 Task: Add a signature Markus Robinson containing With gratitude and sincere wishes, Markus Robinson to email address softage.3@softage.net and add a label Trademark licenses
Action: Mouse moved to (98, 138)
Screenshot: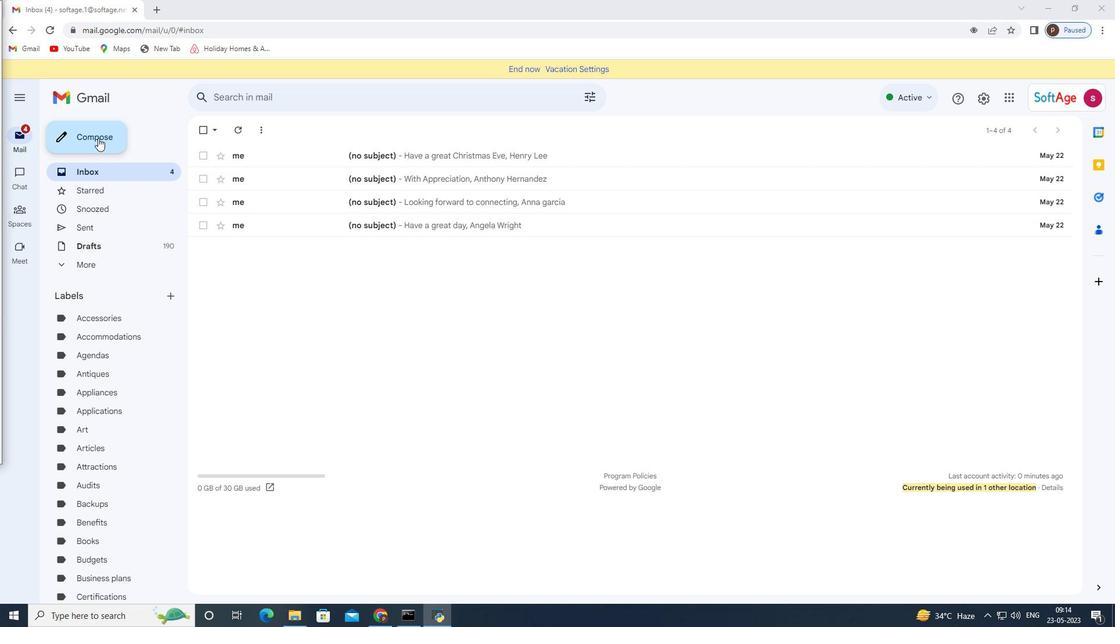 
Action: Mouse pressed left at (98, 138)
Screenshot: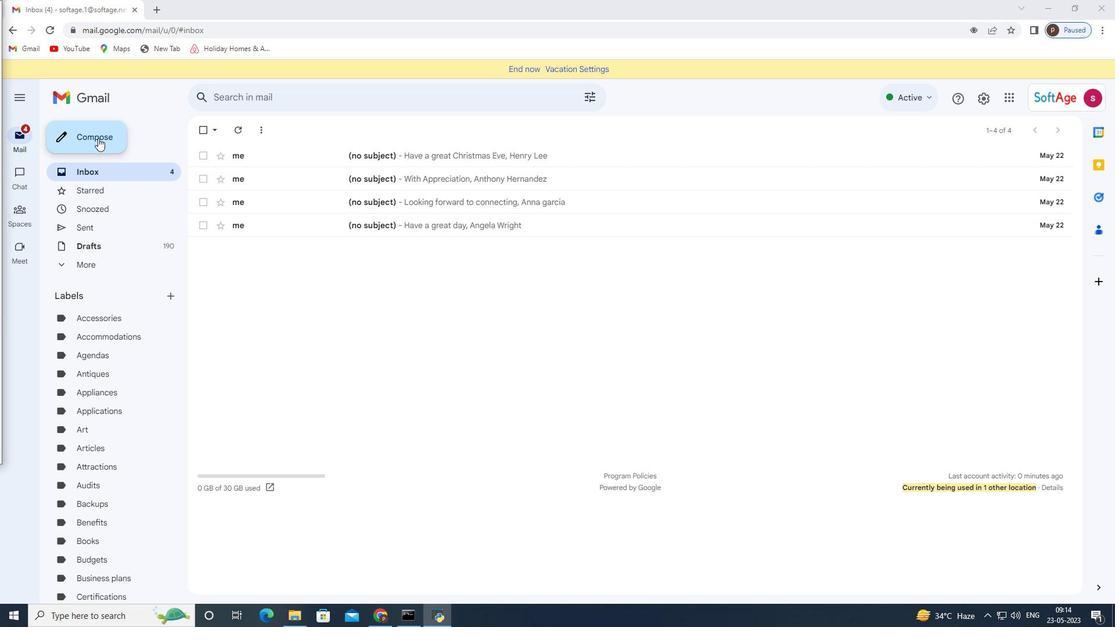 
Action: Mouse moved to (932, 584)
Screenshot: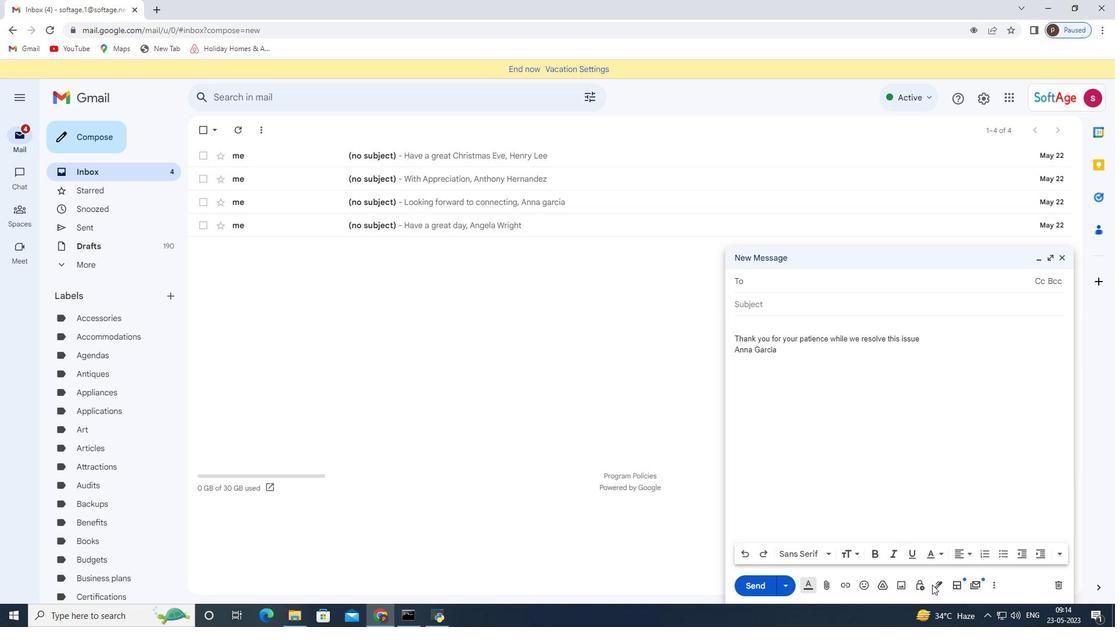 
Action: Mouse pressed left at (932, 584)
Screenshot: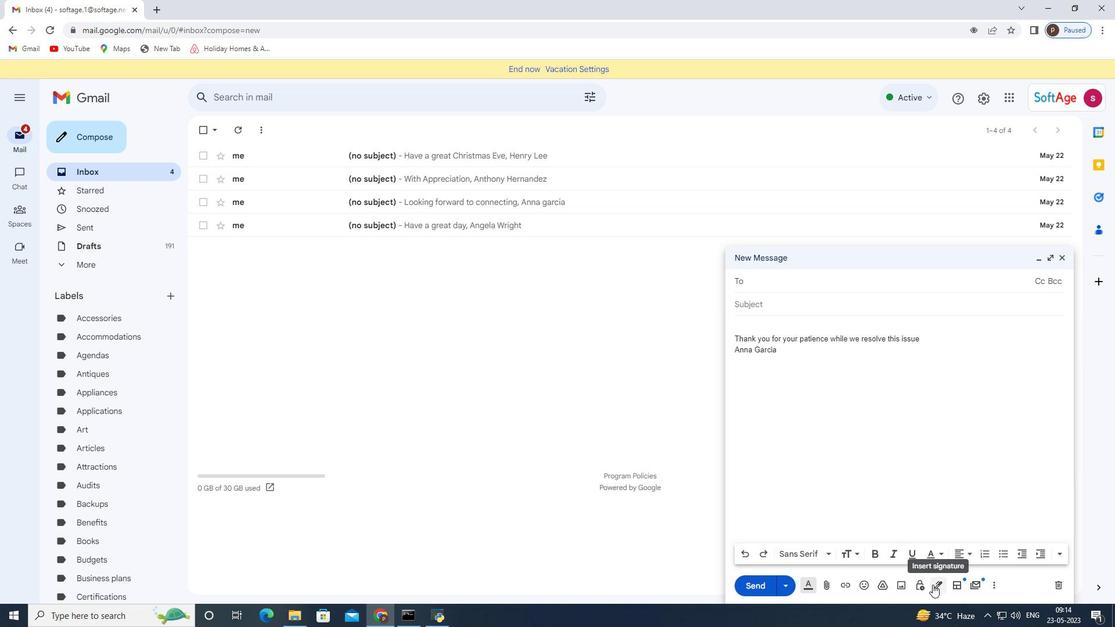 
Action: Mouse moved to (991, 529)
Screenshot: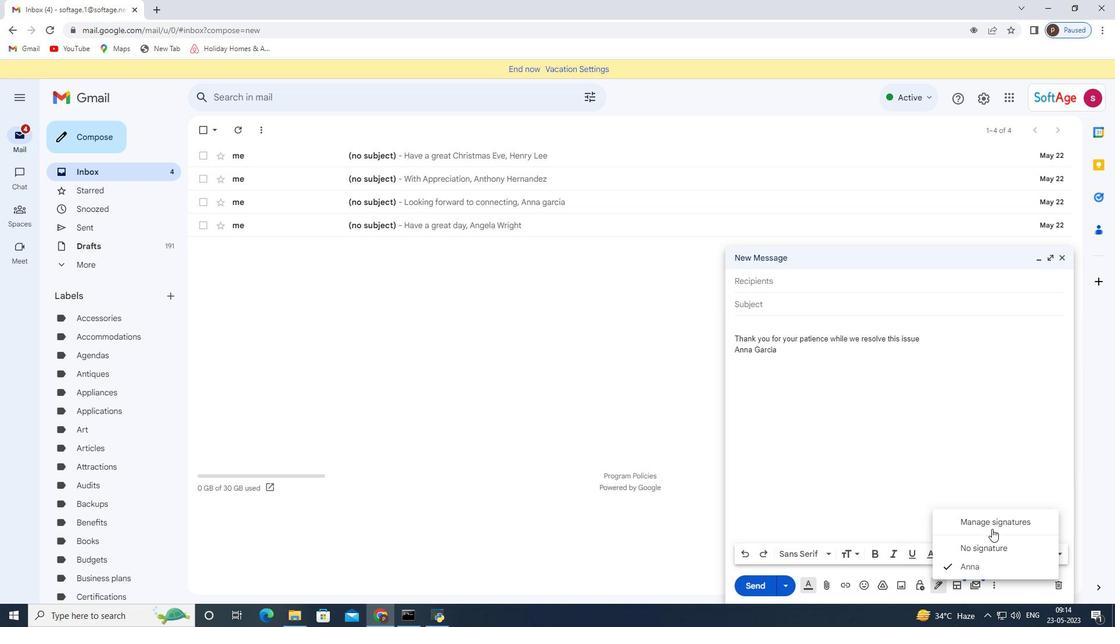 
Action: Mouse pressed left at (991, 529)
Screenshot: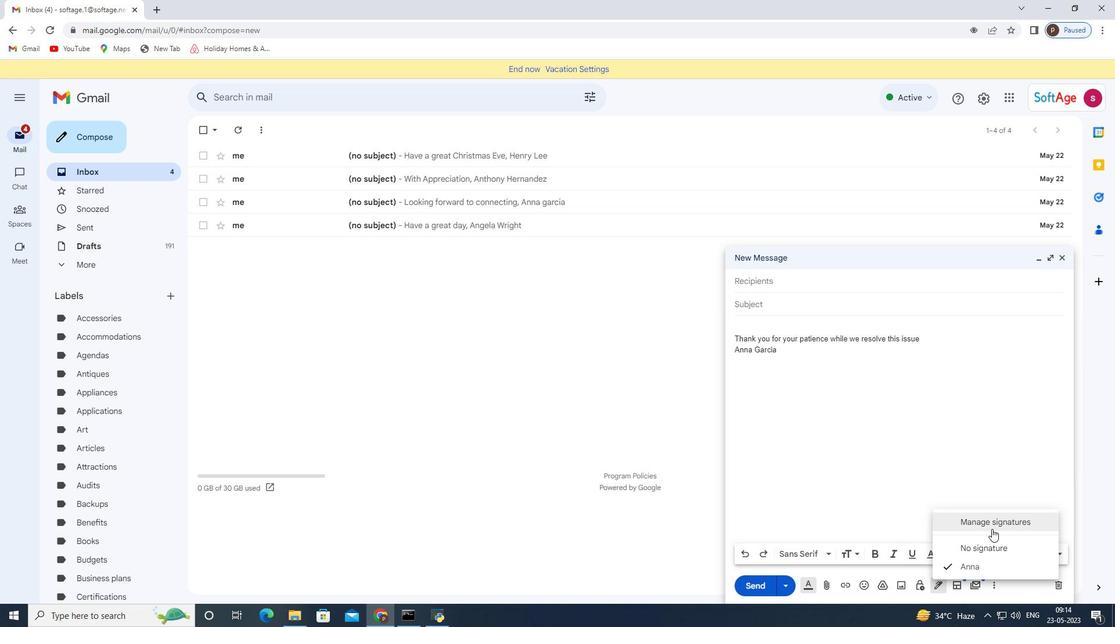 
Action: Mouse moved to (466, 519)
Screenshot: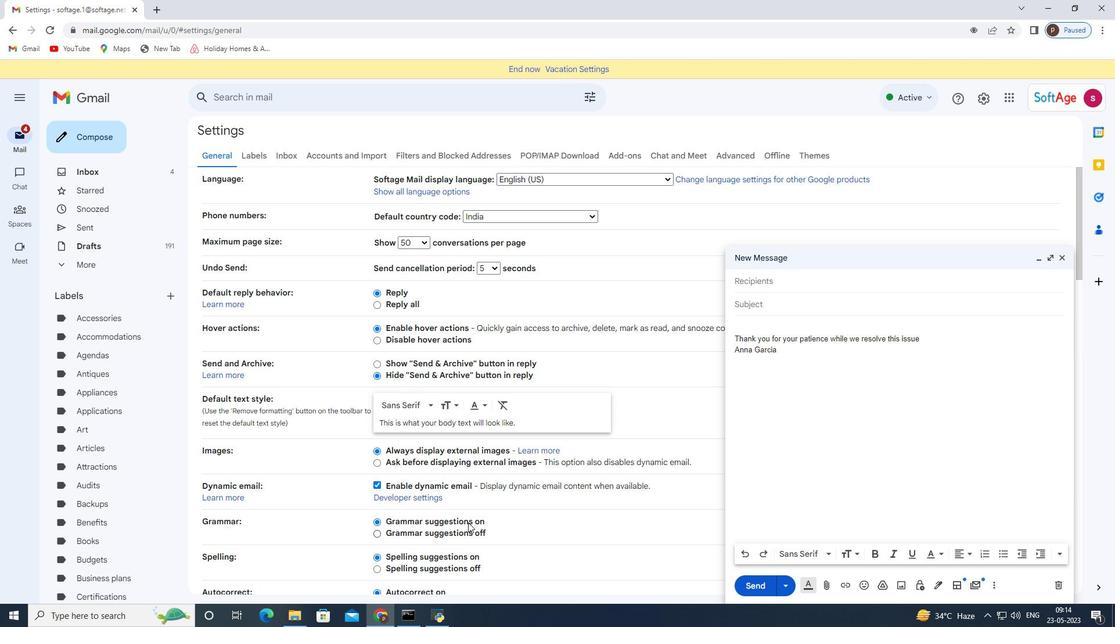 
Action: Mouse scrolled (466, 518) with delta (0, 0)
Screenshot: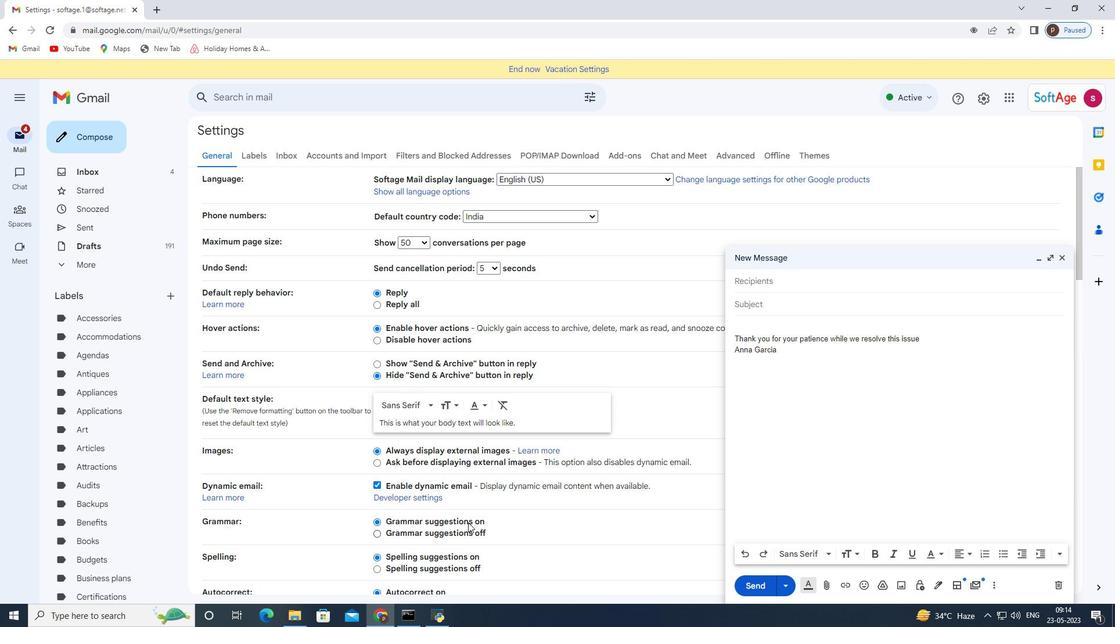 
Action: Mouse moved to (458, 511)
Screenshot: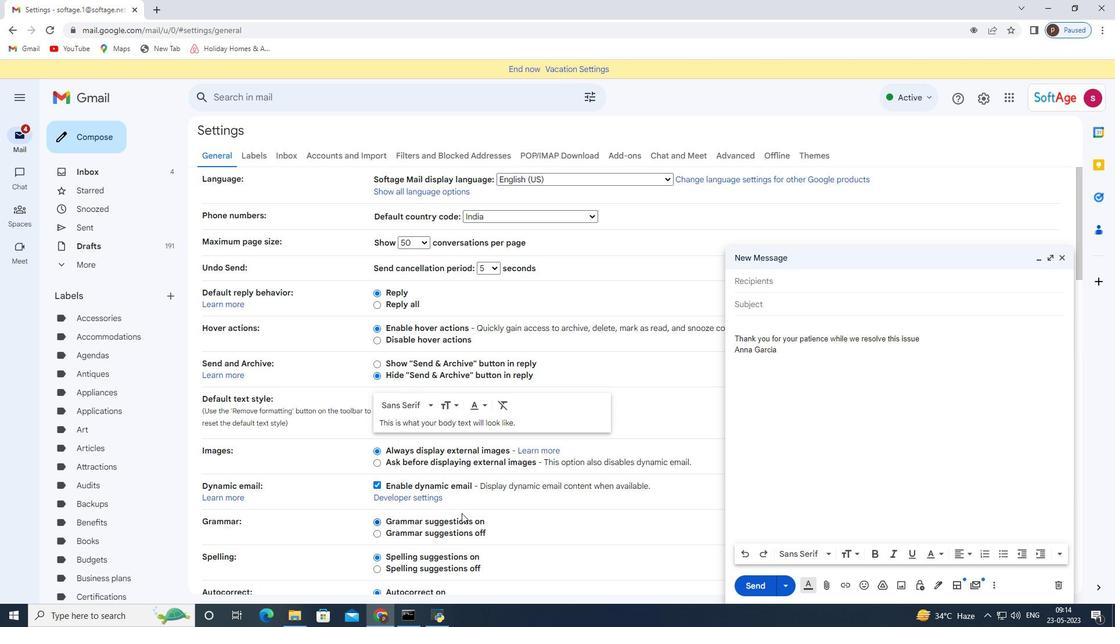 
Action: Mouse scrolled (458, 511) with delta (0, 0)
Screenshot: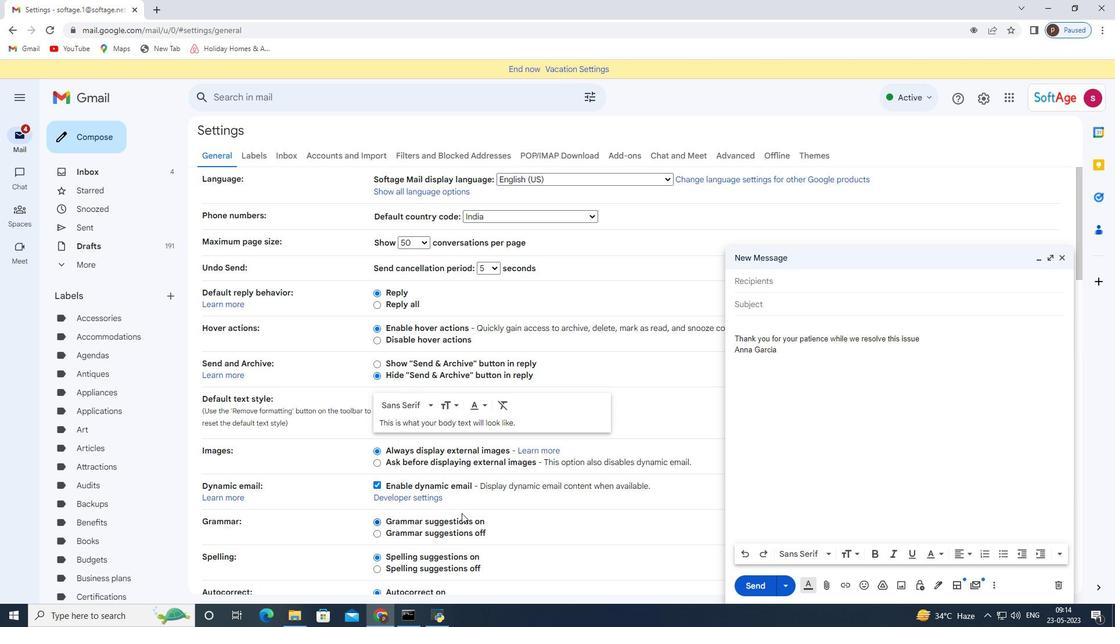 
Action: Mouse moved to (455, 509)
Screenshot: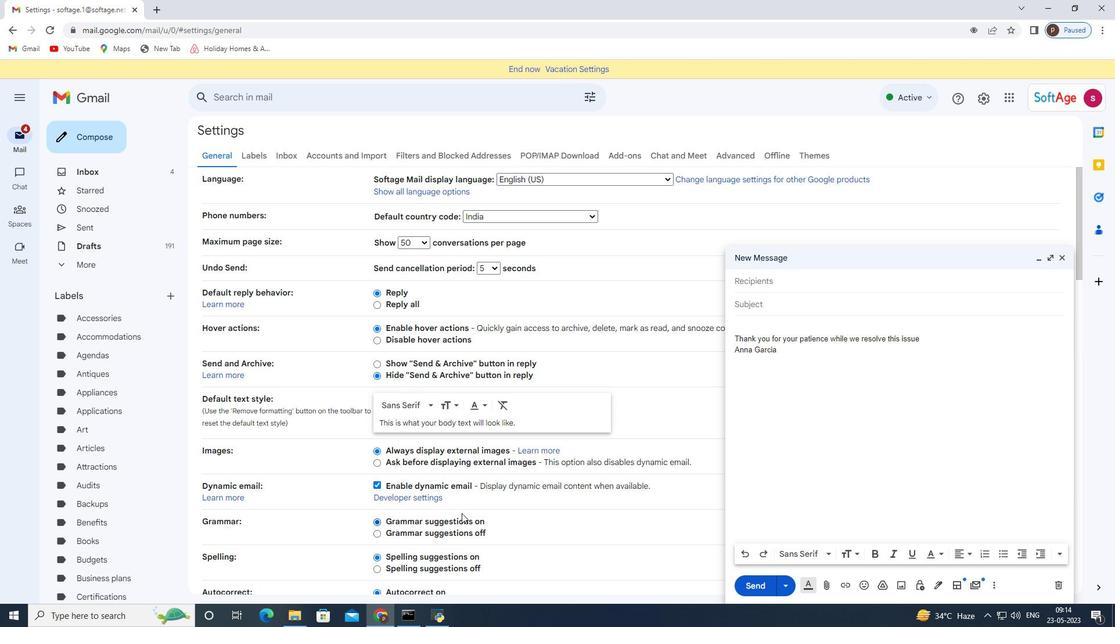 
Action: Mouse scrolled (455, 508) with delta (0, 0)
Screenshot: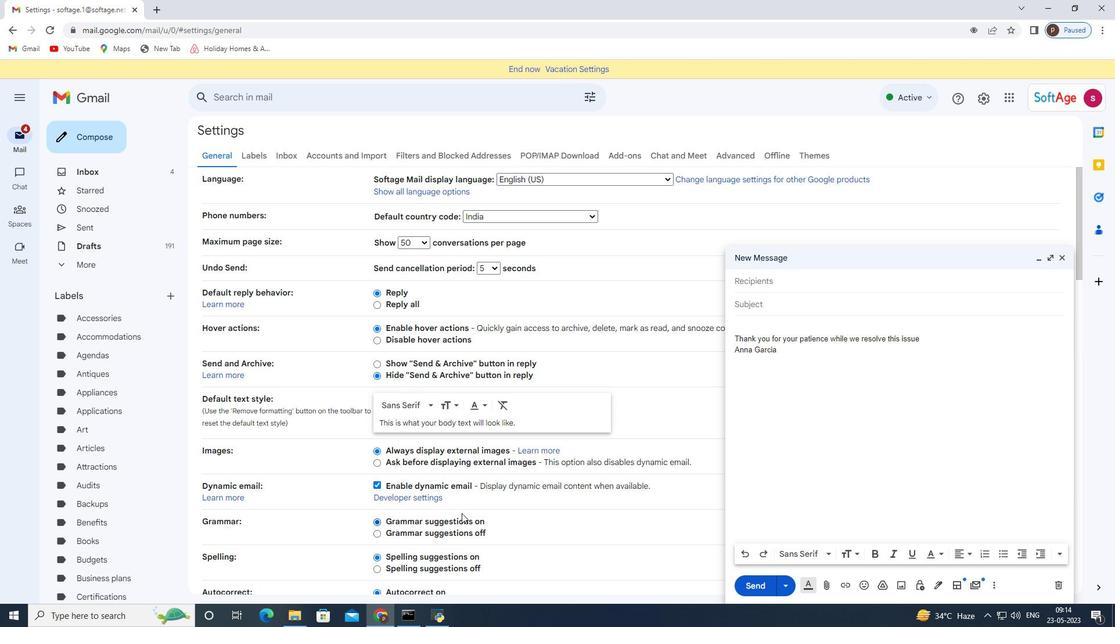 
Action: Mouse moved to (454, 509)
Screenshot: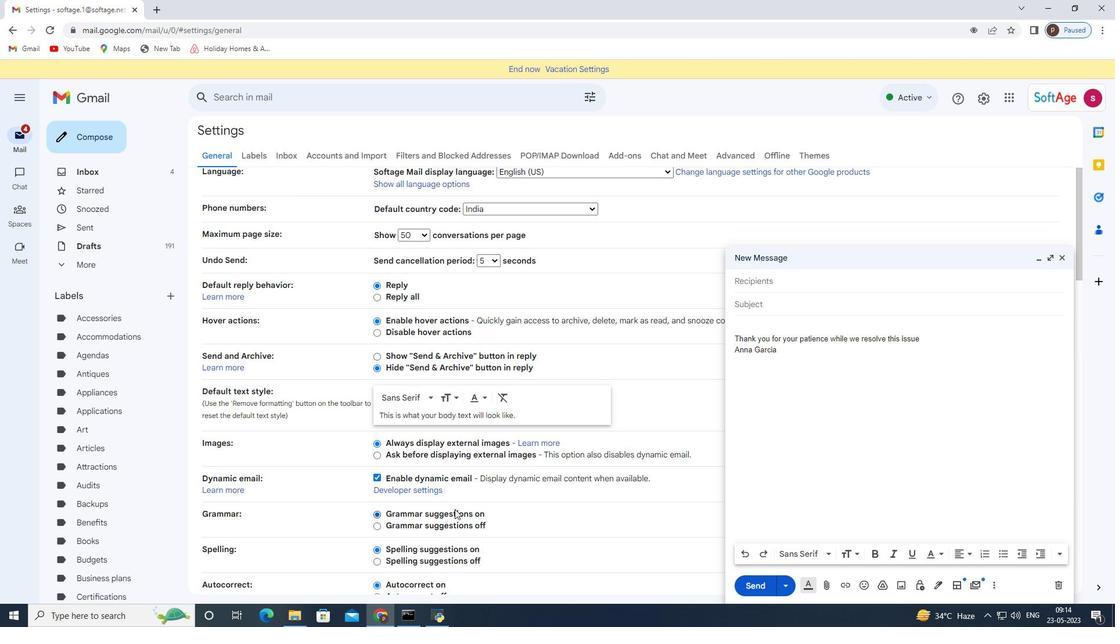 
Action: Mouse scrolled (454, 508) with delta (0, 0)
Screenshot: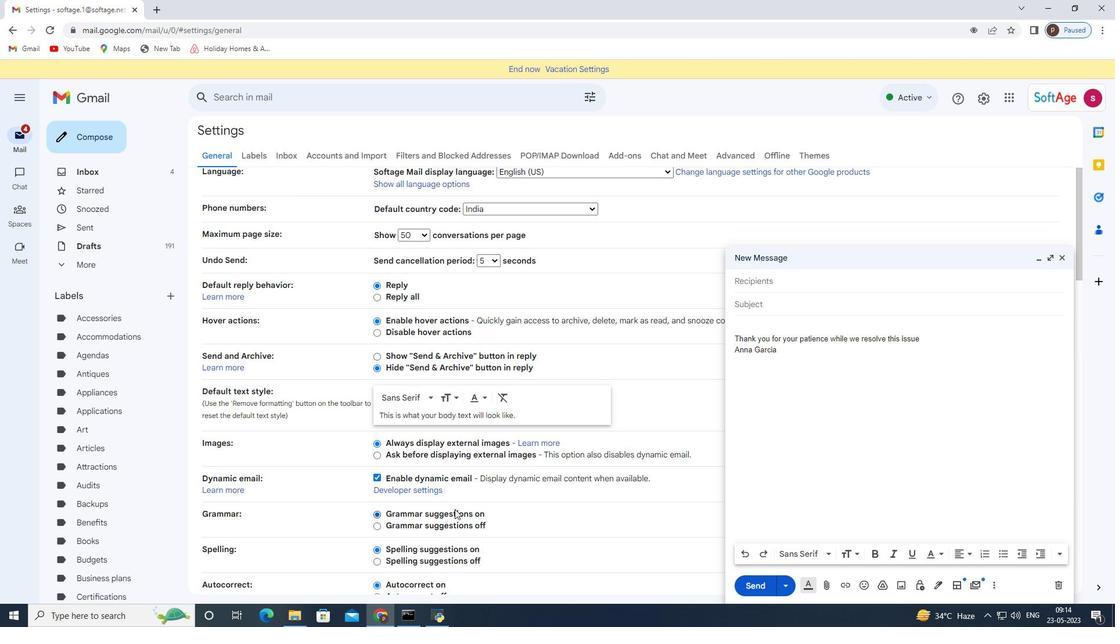 
Action: Mouse scrolled (454, 508) with delta (0, 0)
Screenshot: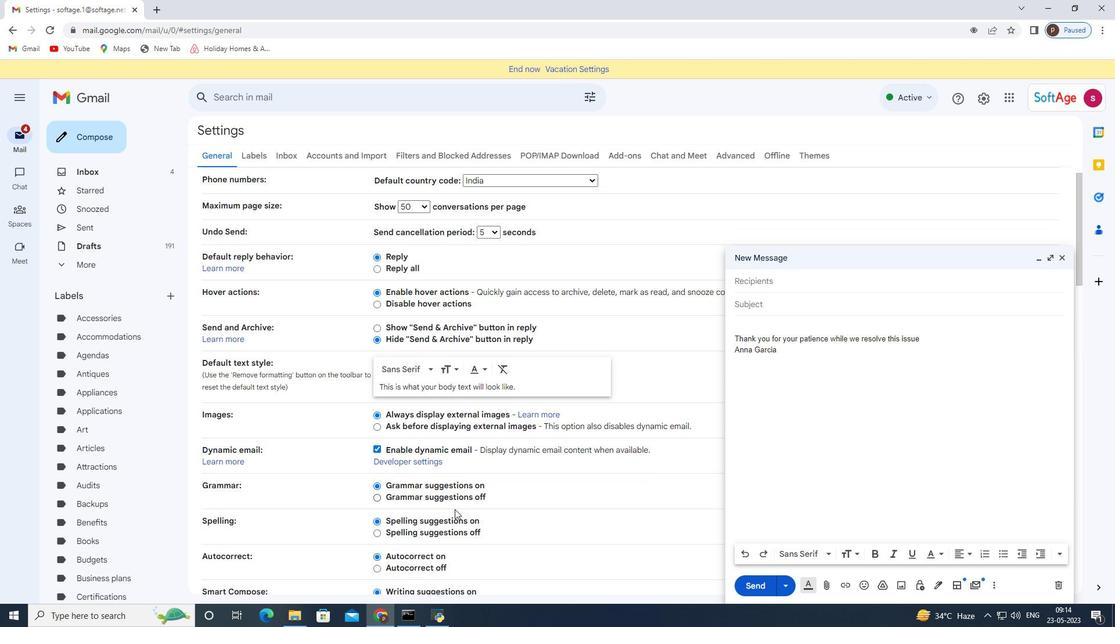 
Action: Mouse scrolled (454, 508) with delta (0, 0)
Screenshot: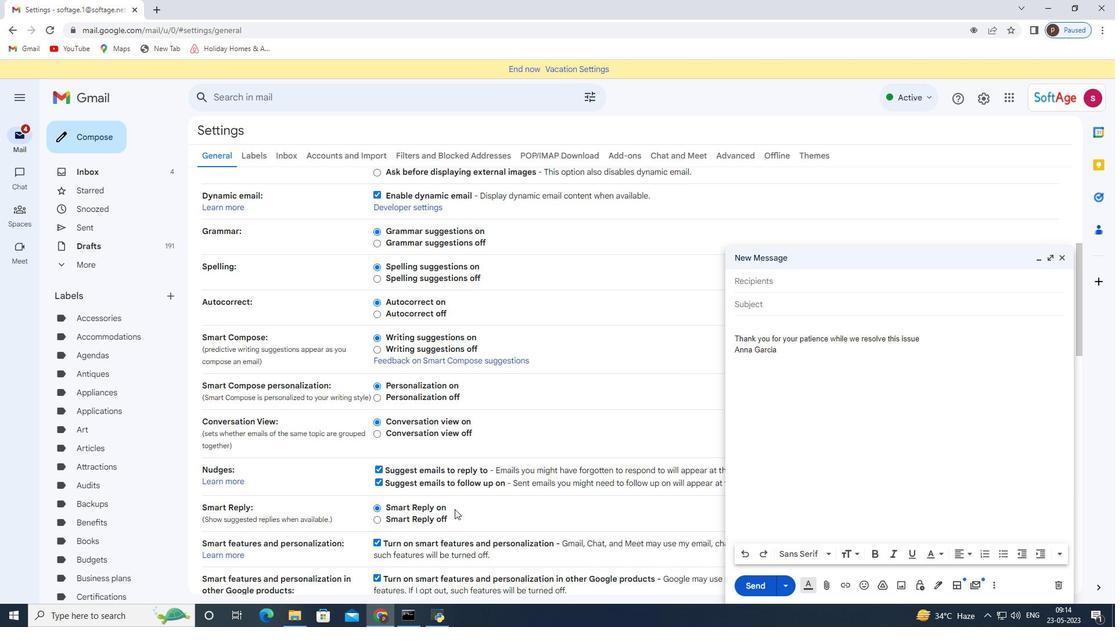 
Action: Mouse scrolled (454, 508) with delta (0, 0)
Screenshot: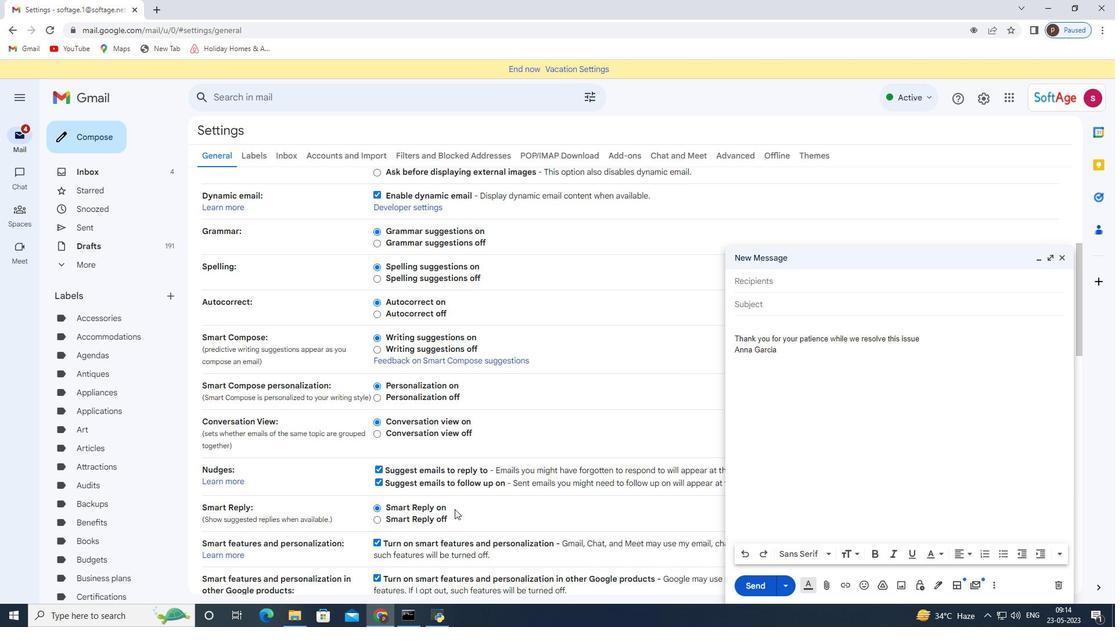 
Action: Mouse scrolled (454, 508) with delta (0, 0)
Screenshot: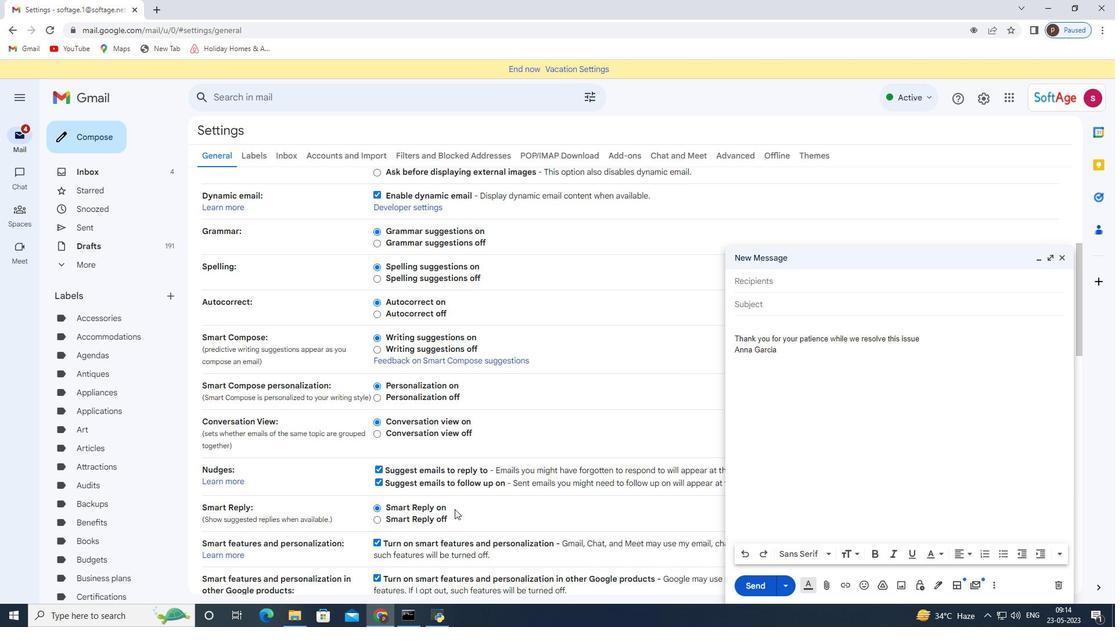
Action: Mouse scrolled (454, 508) with delta (0, 0)
Screenshot: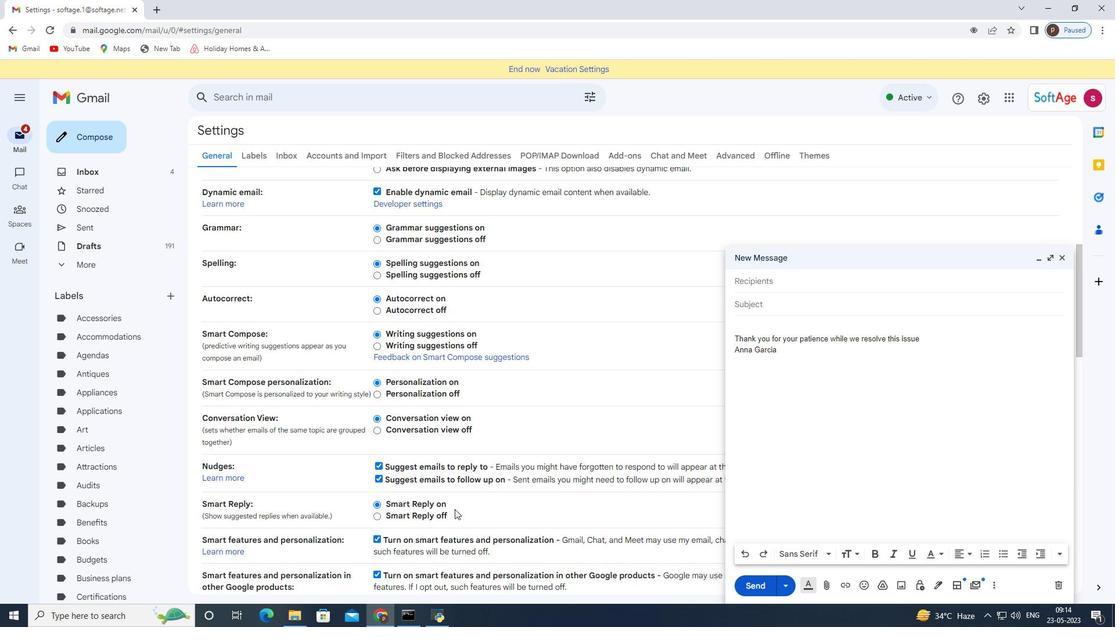 
Action: Mouse scrolled (454, 508) with delta (0, 0)
Screenshot: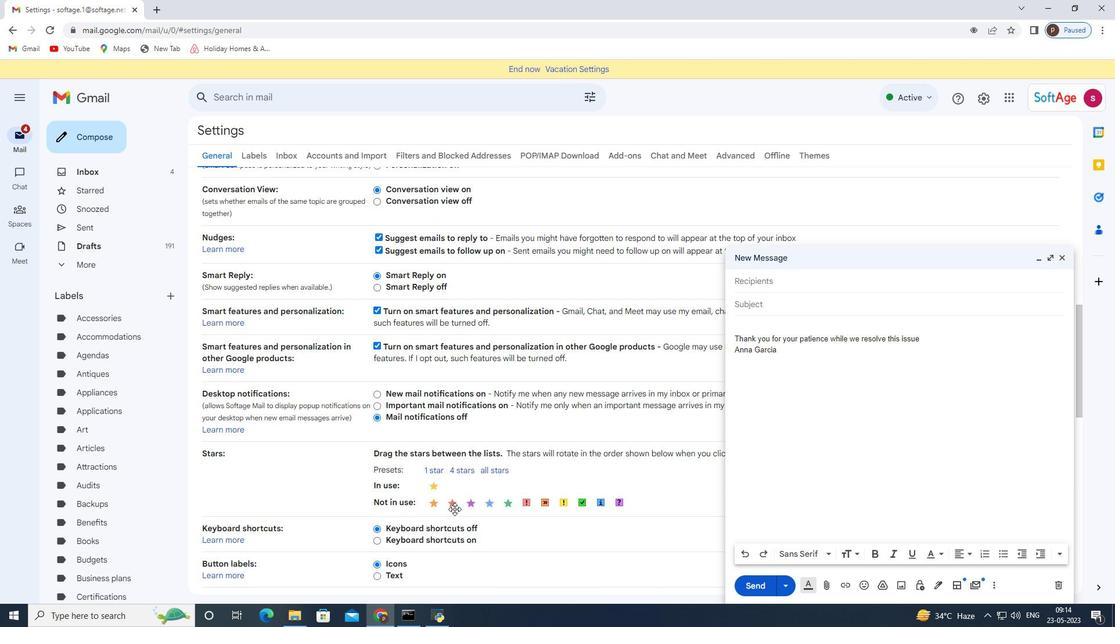 
Action: Mouse scrolled (454, 508) with delta (0, 0)
Screenshot: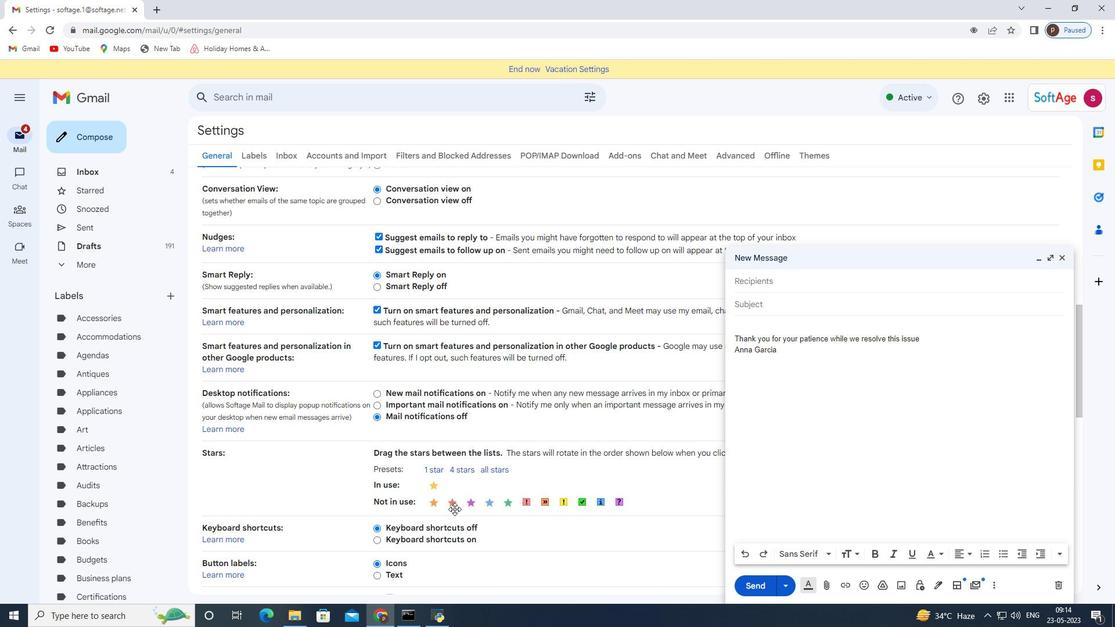 
Action: Mouse moved to (454, 503)
Screenshot: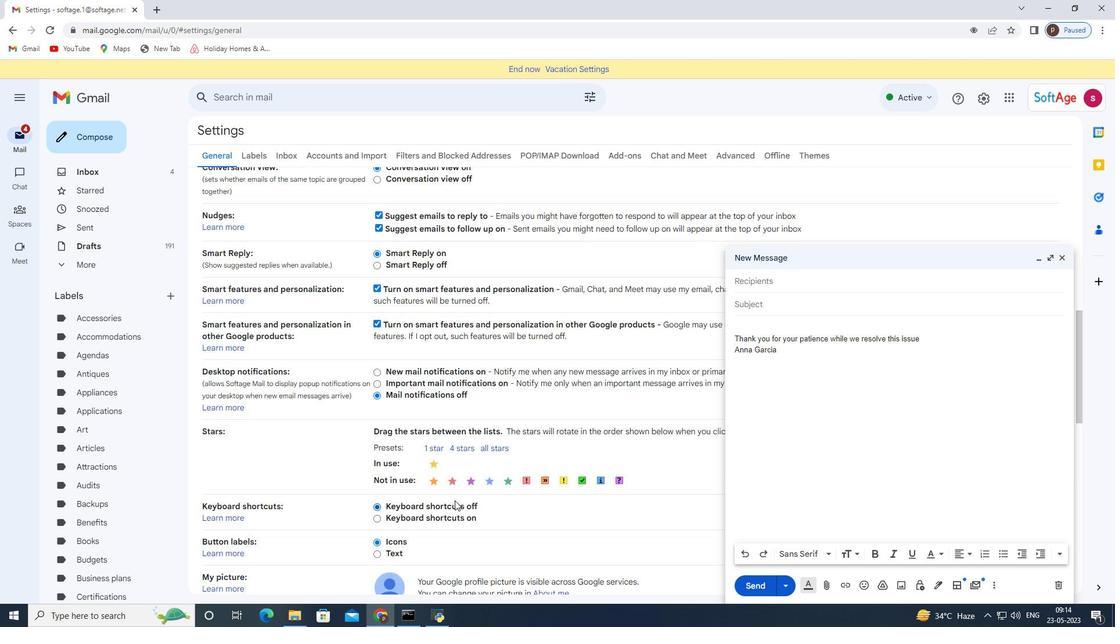 
Action: Mouse scrolled (454, 502) with delta (0, 0)
Screenshot: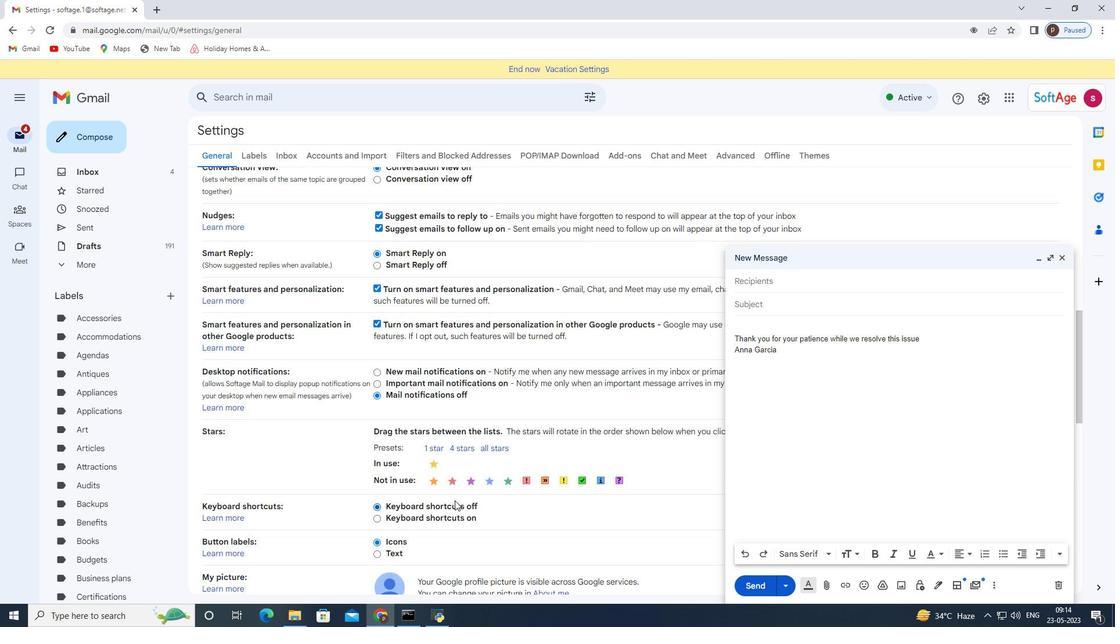 
Action: Mouse moved to (454, 500)
Screenshot: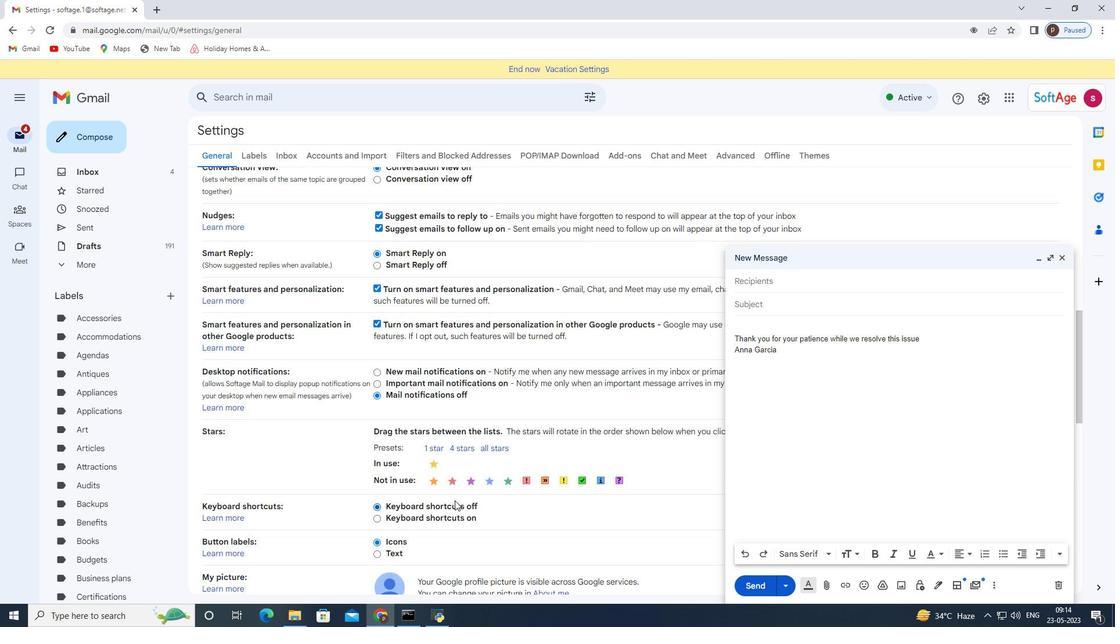 
Action: Mouse scrolled (454, 500) with delta (0, 0)
Screenshot: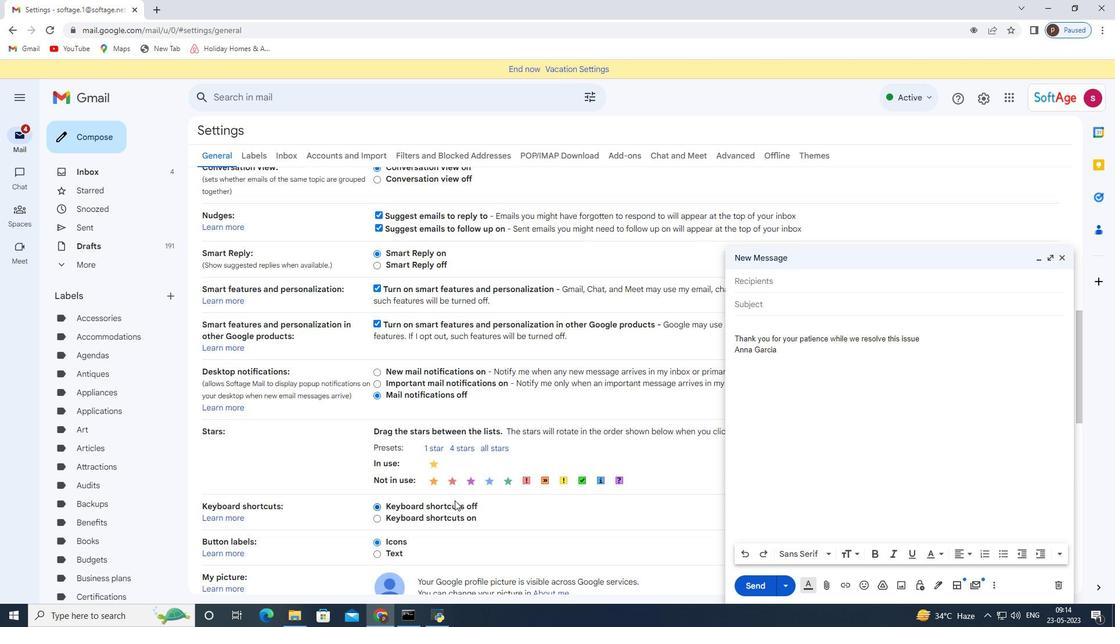 
Action: Mouse moved to (453, 498)
Screenshot: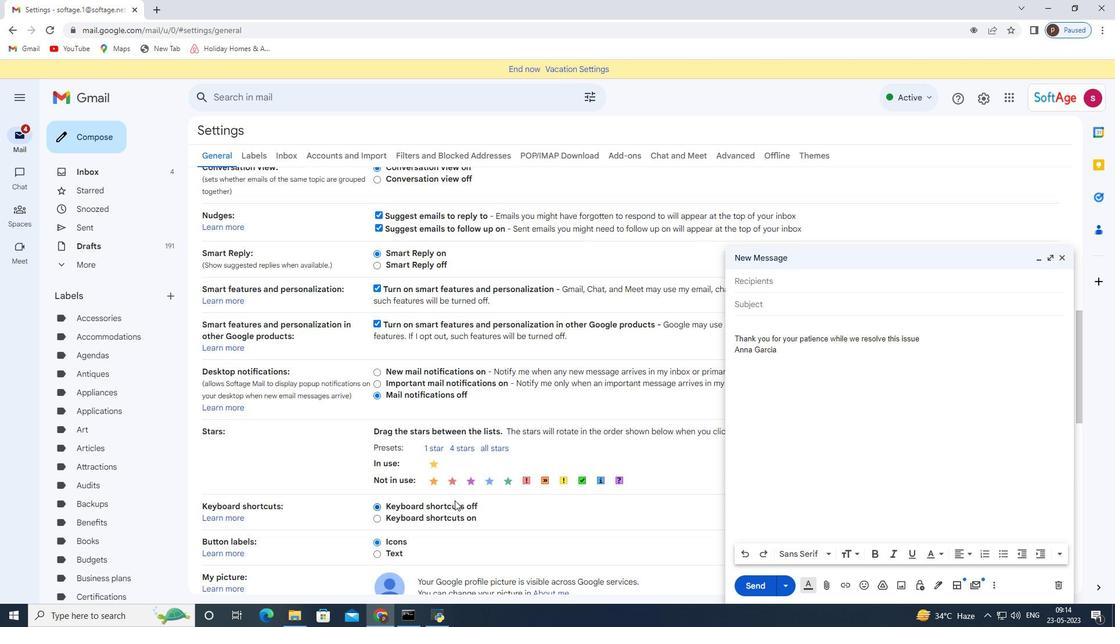 
Action: Mouse scrolled (453, 497) with delta (0, 0)
Screenshot: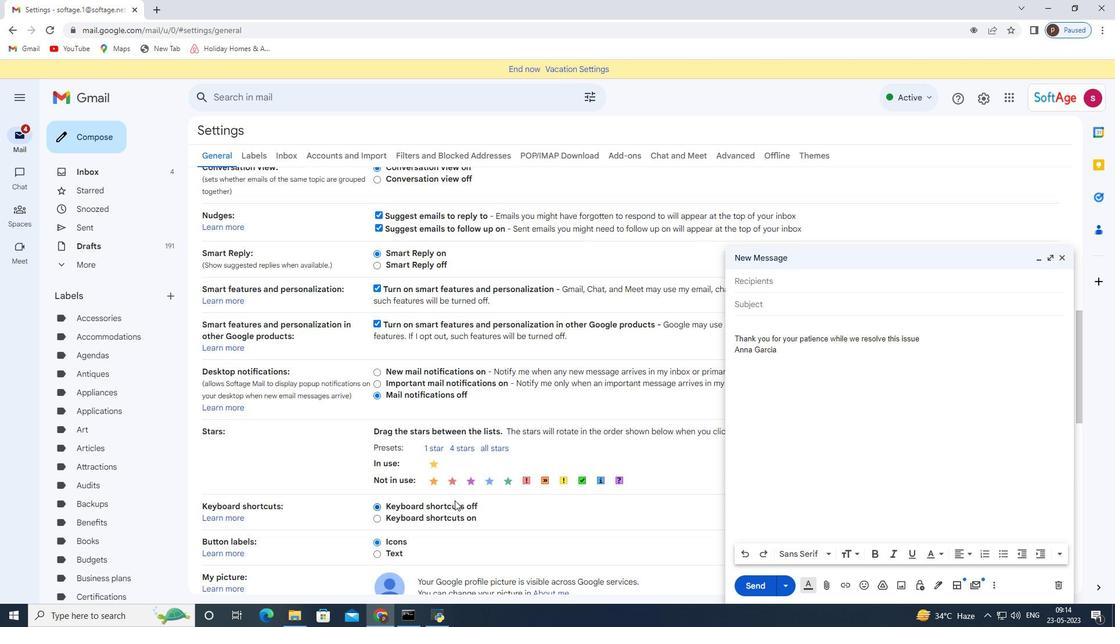
Action: Mouse moved to (502, 399)
Screenshot: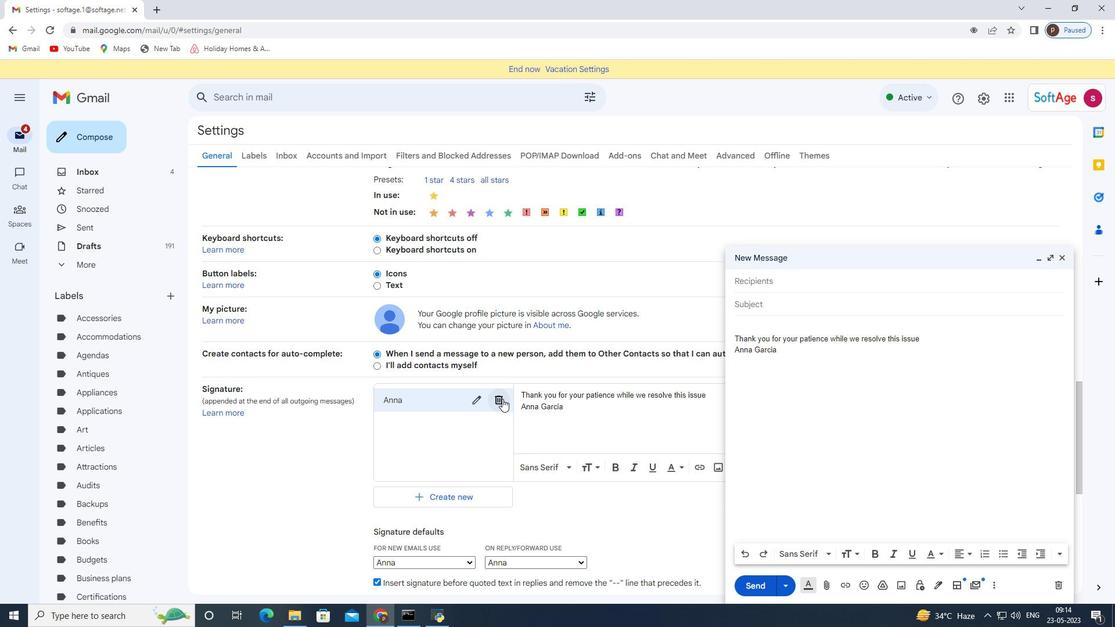 
Action: Mouse pressed left at (502, 399)
Screenshot: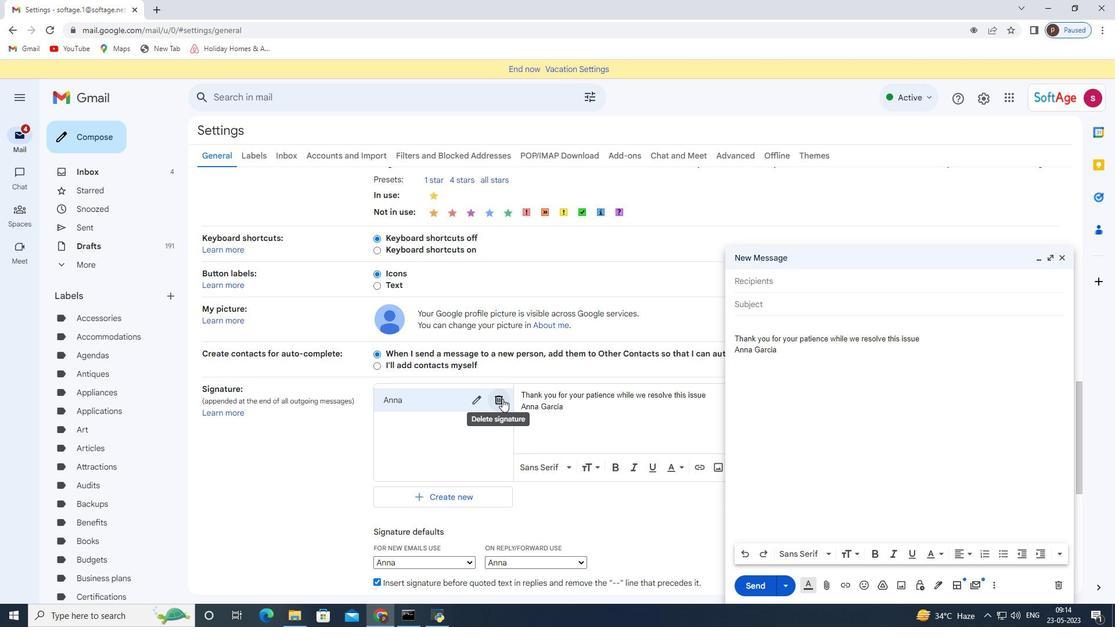 
Action: Mouse moved to (634, 356)
Screenshot: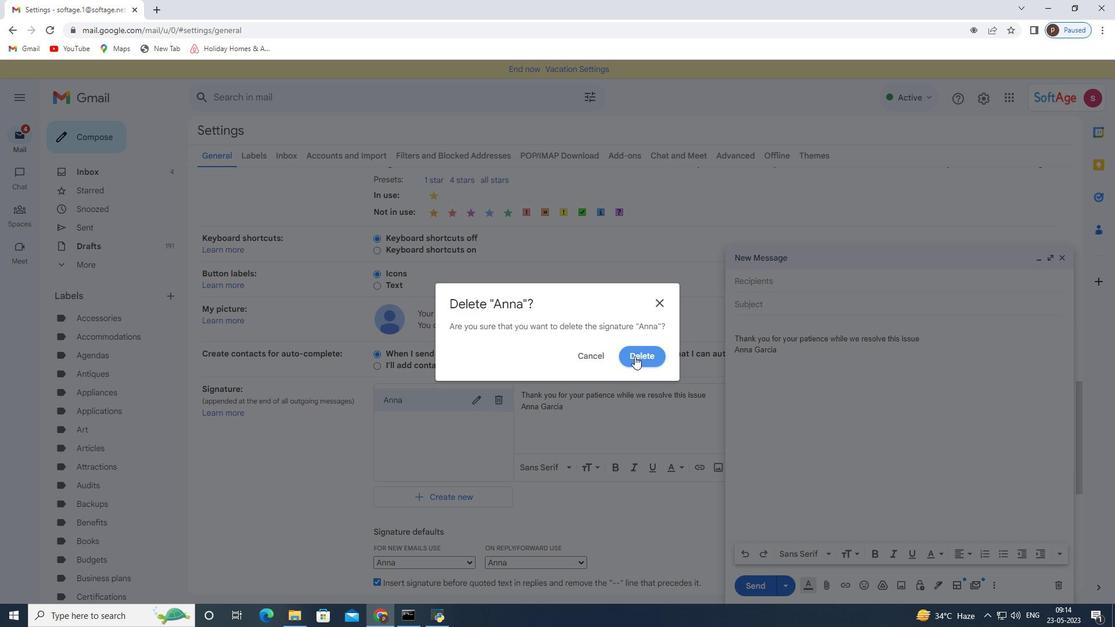 
Action: Mouse pressed left at (634, 356)
Screenshot: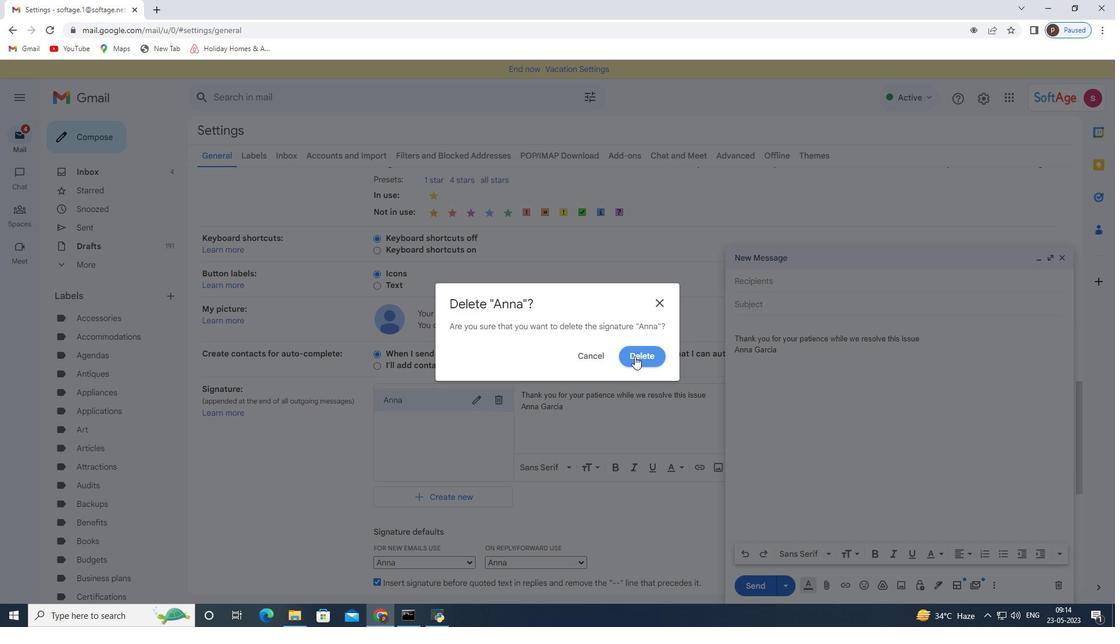 
Action: Mouse moved to (489, 432)
Screenshot: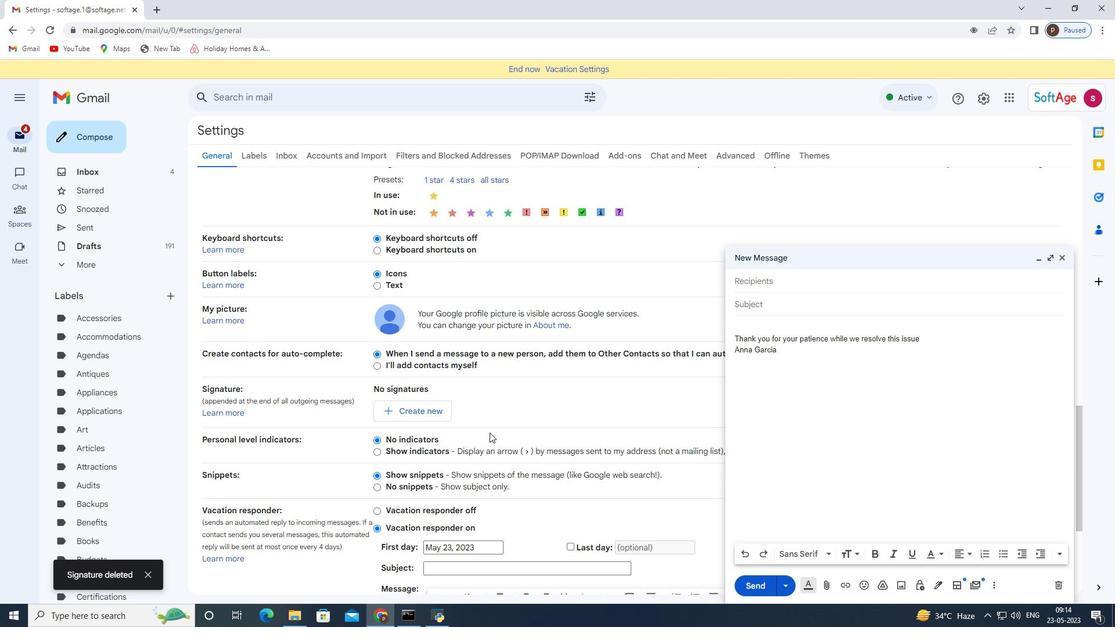 
Action: Mouse scrolled (489, 432) with delta (0, 0)
Screenshot: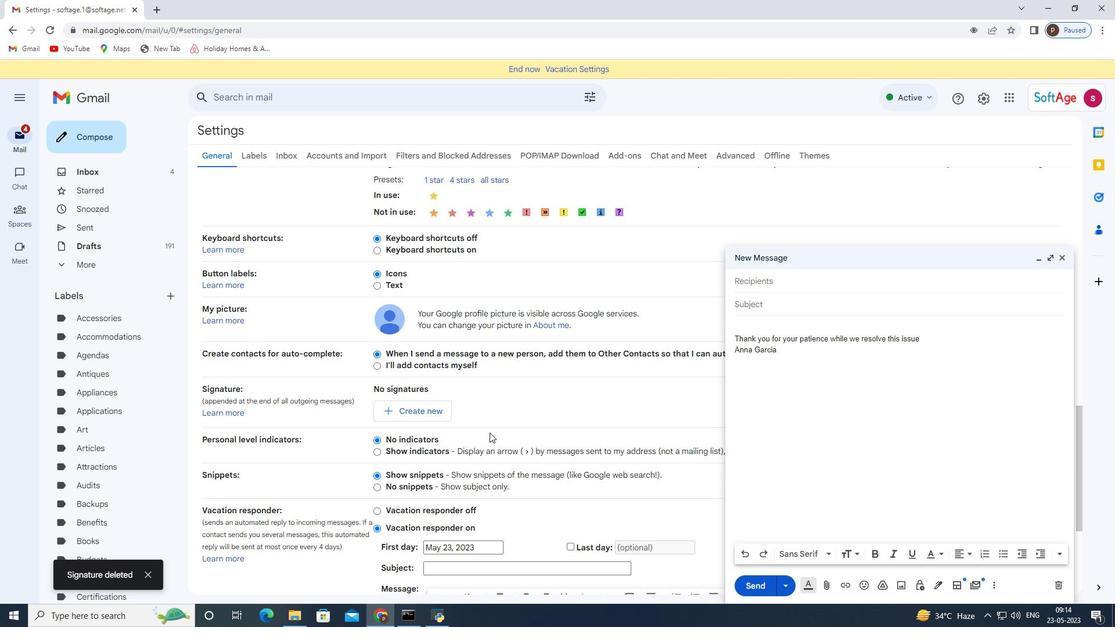 
Action: Mouse moved to (419, 359)
Screenshot: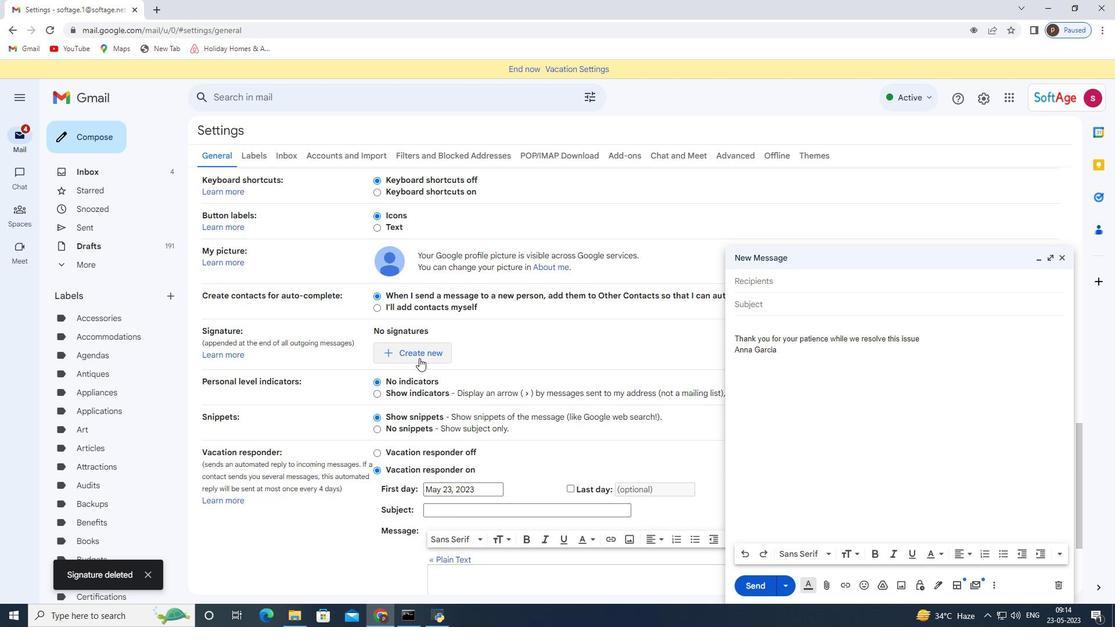 
Action: Mouse pressed left at (419, 359)
Screenshot: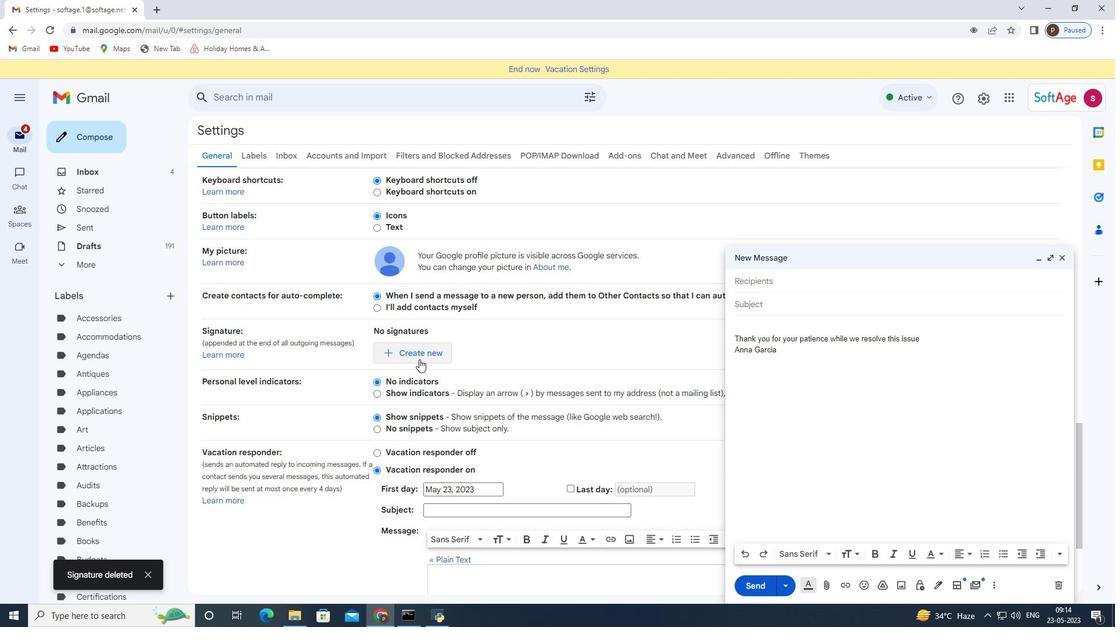 
Action: Mouse moved to (472, 332)
Screenshot: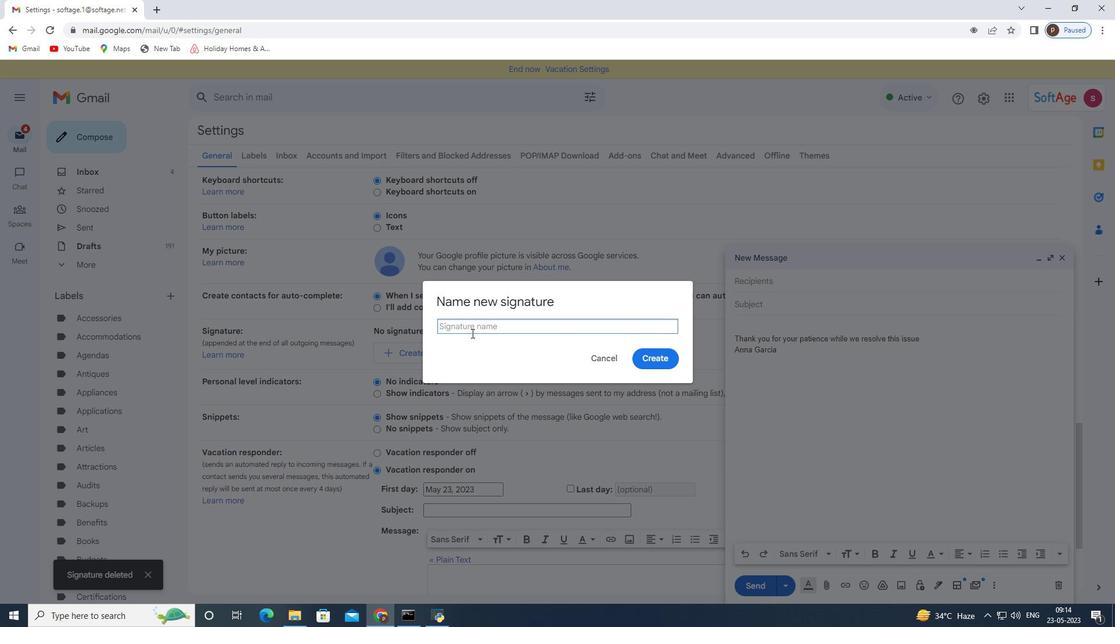 
Action: Mouse pressed left at (472, 332)
Screenshot: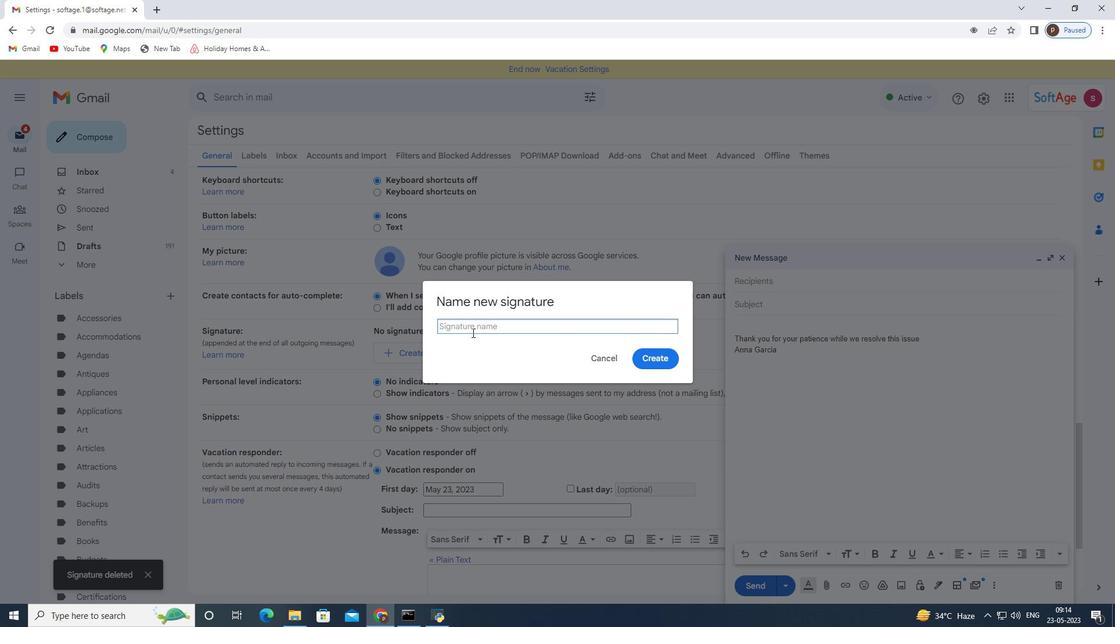 
Action: Key pressed <Key.shift>Markus<Key.space><Key.shift><Key.shift><Key.shift><Key.shift><Key.shift><Key.shift><Key.shift><Key.shift>Robinson
Screenshot: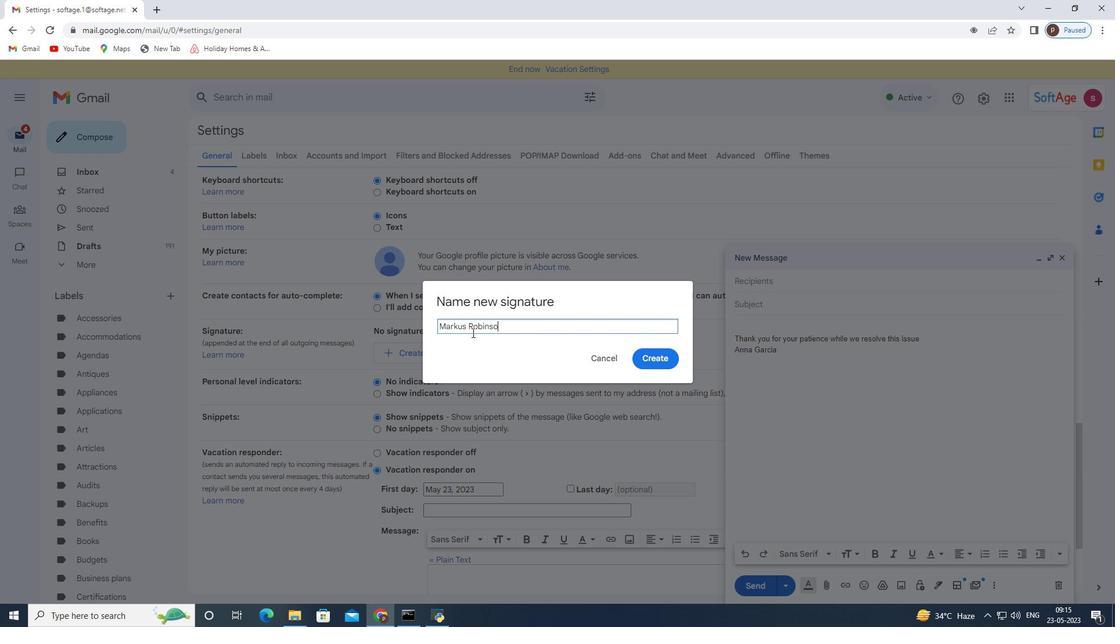 
Action: Mouse moved to (640, 357)
Screenshot: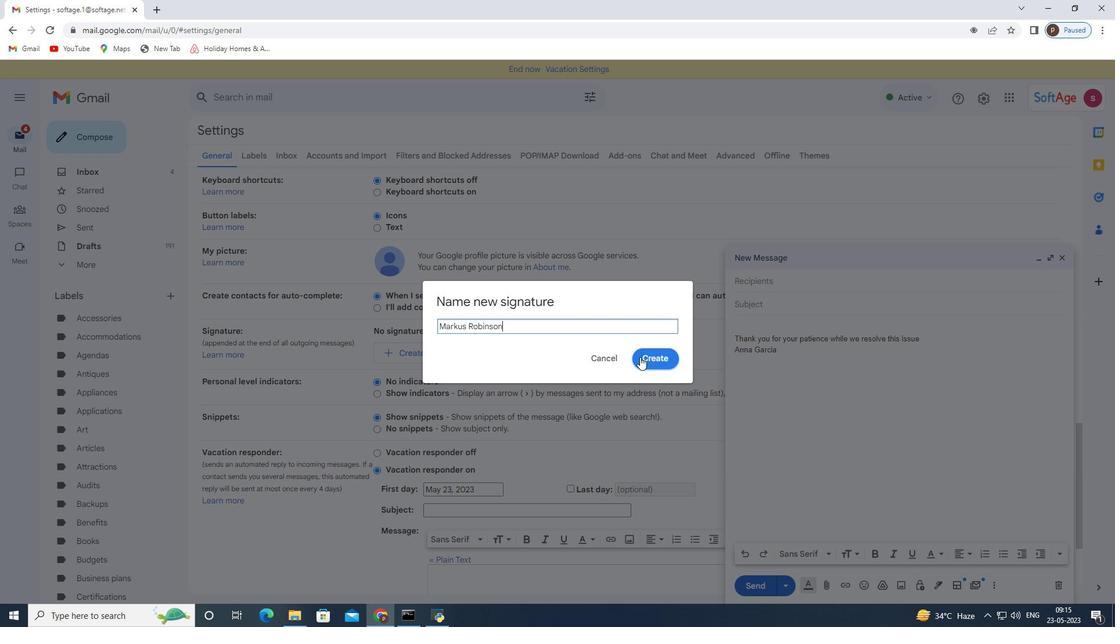 
Action: Mouse pressed left at (640, 357)
Screenshot: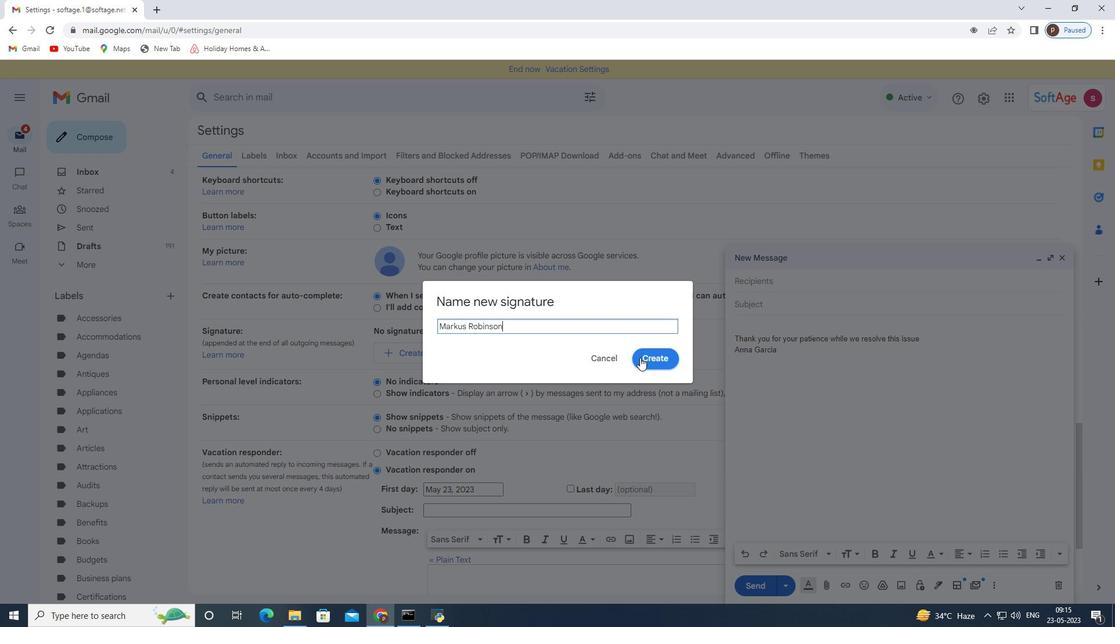 
Action: Mouse moved to (556, 346)
Screenshot: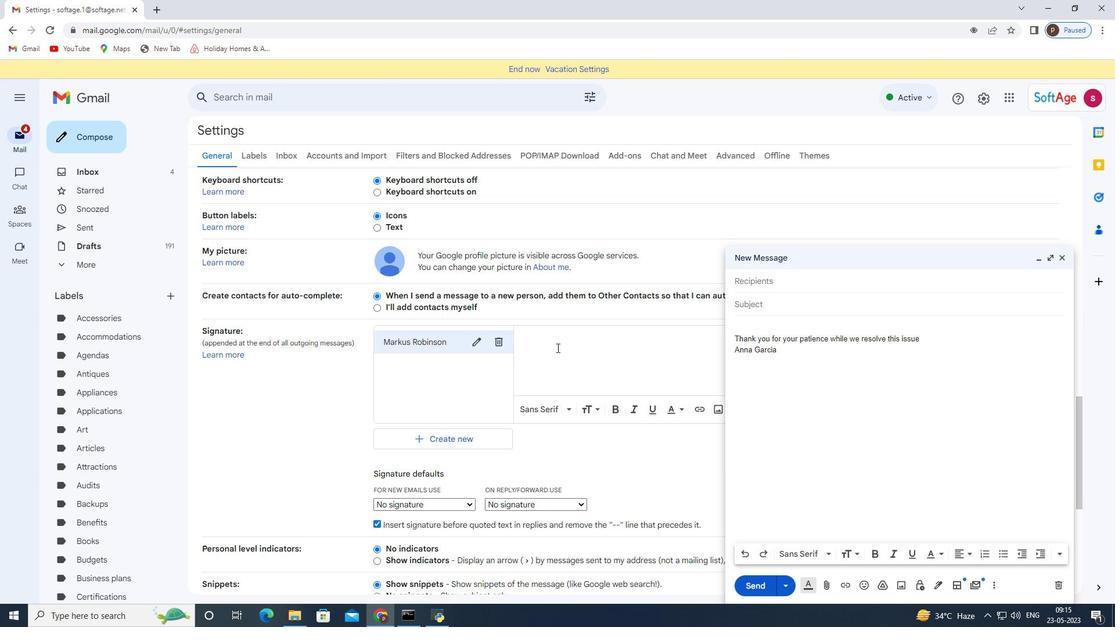 
Action: Mouse pressed left at (556, 346)
Screenshot: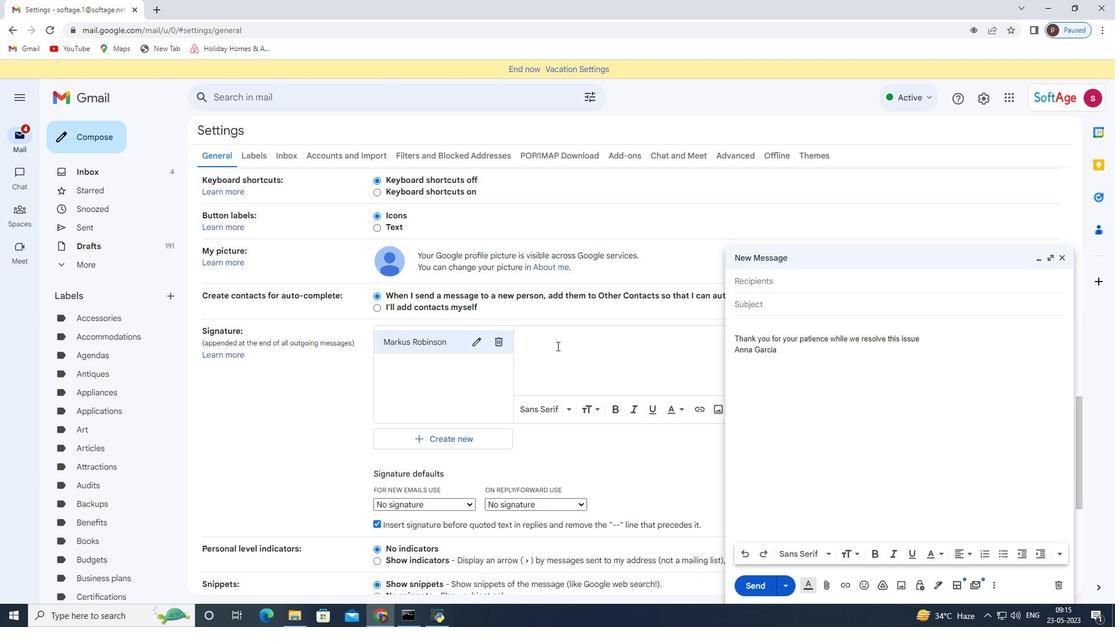 
Action: Key pressed <Key.shift>With<Key.space>gratitude<Key.space>and<Key.space>sincere<Key.space>wishes,<Key.space><Key.enter><Key.shift>Markus<Key.space><Key.shift>Robinson
Screenshot: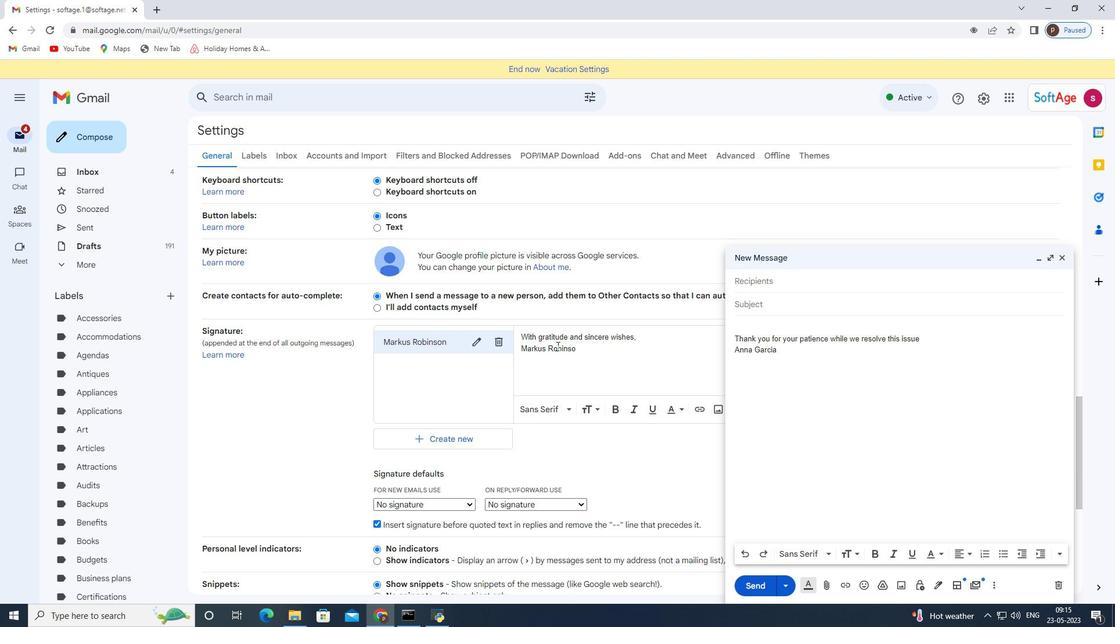 
Action: Mouse moved to (561, 340)
Screenshot: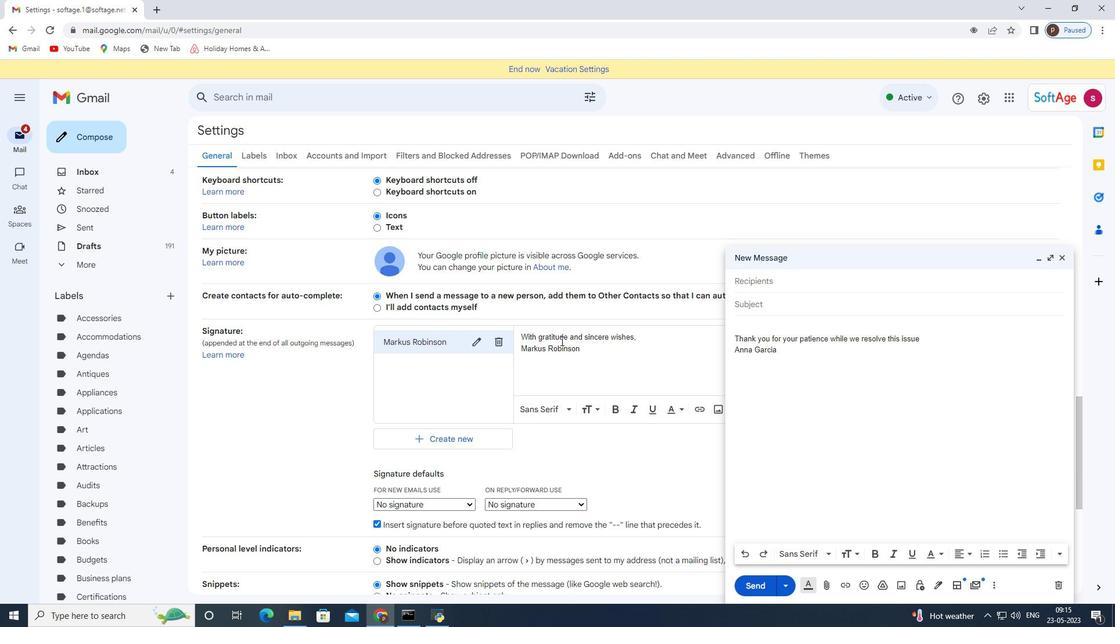 
Action: Mouse scrolled (561, 340) with delta (0, 0)
Screenshot: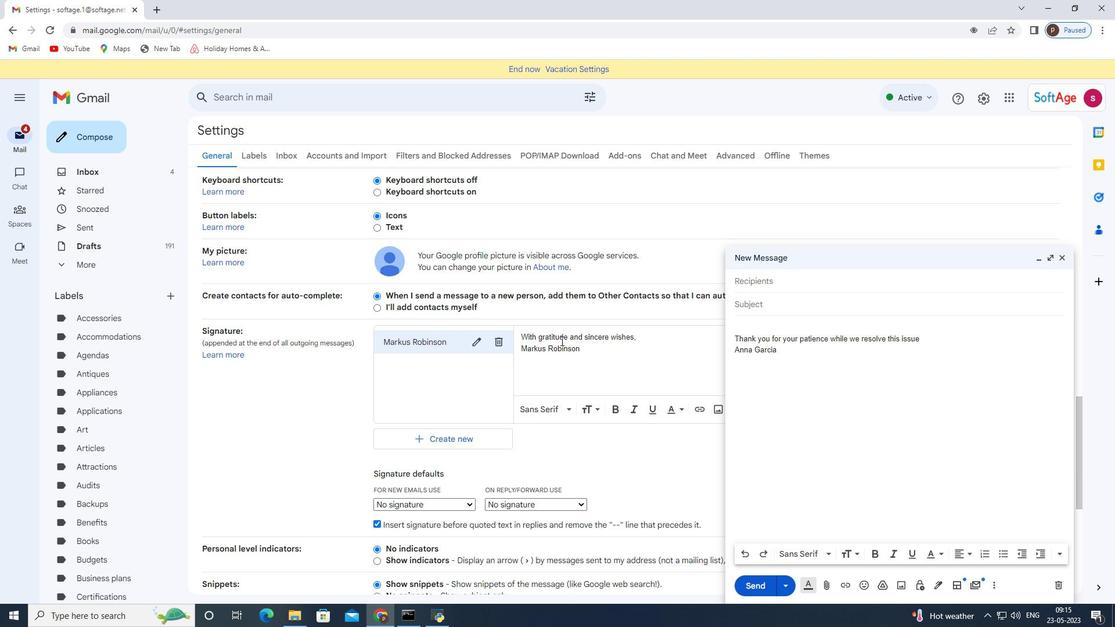 
Action: Mouse moved to (544, 346)
Screenshot: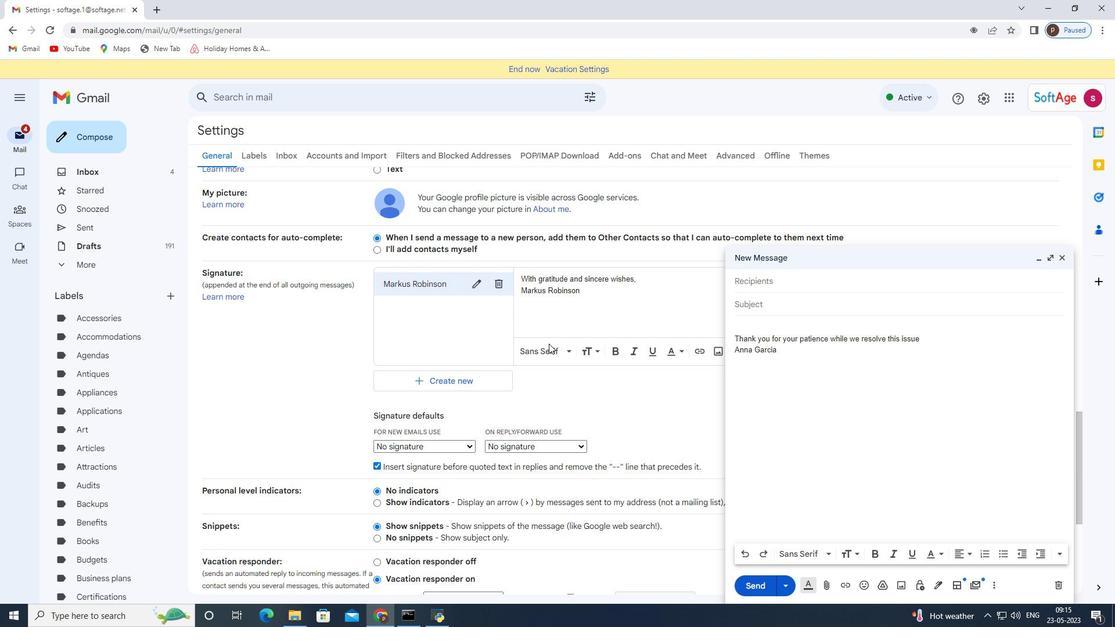 
Action: Mouse scrolled (544, 346) with delta (0, 0)
Screenshot: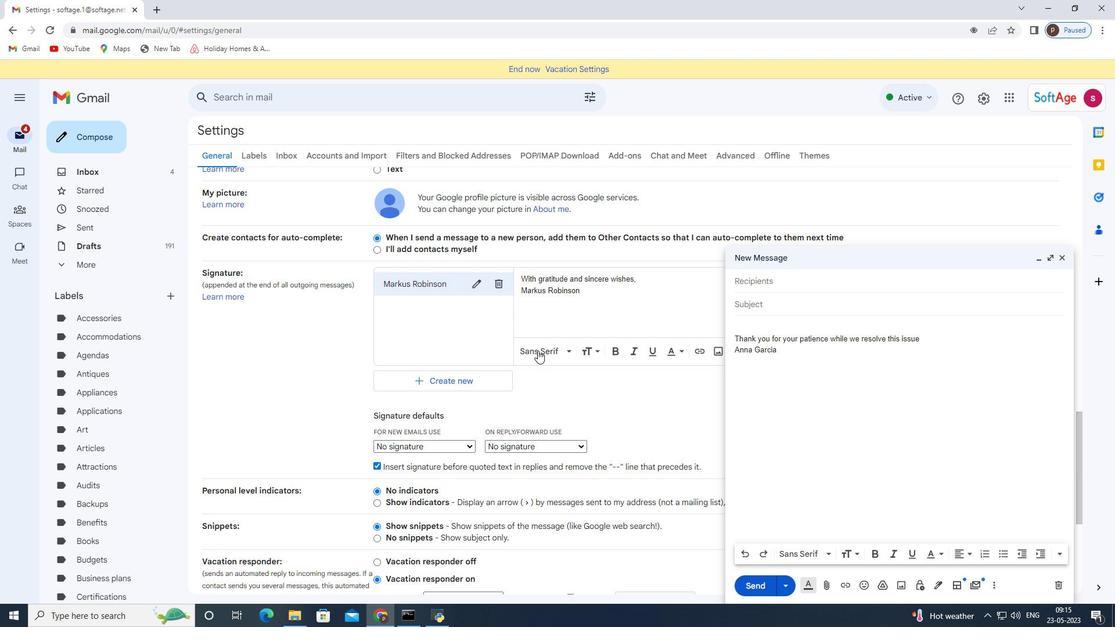 
Action: Mouse moved to (527, 354)
Screenshot: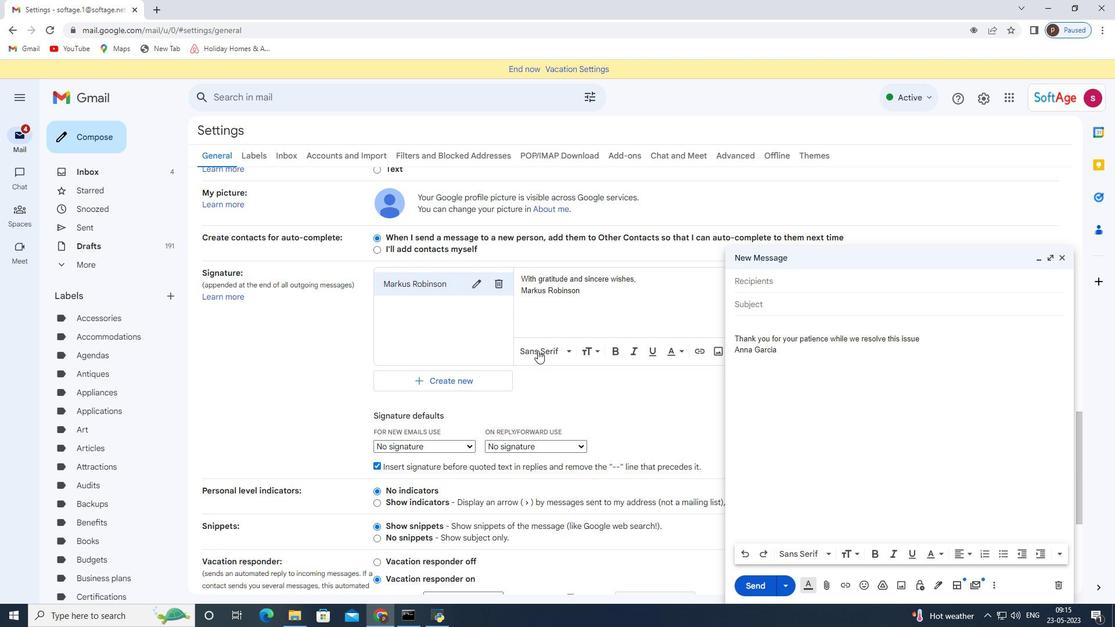 
Action: Mouse scrolled (527, 353) with delta (0, 0)
Screenshot: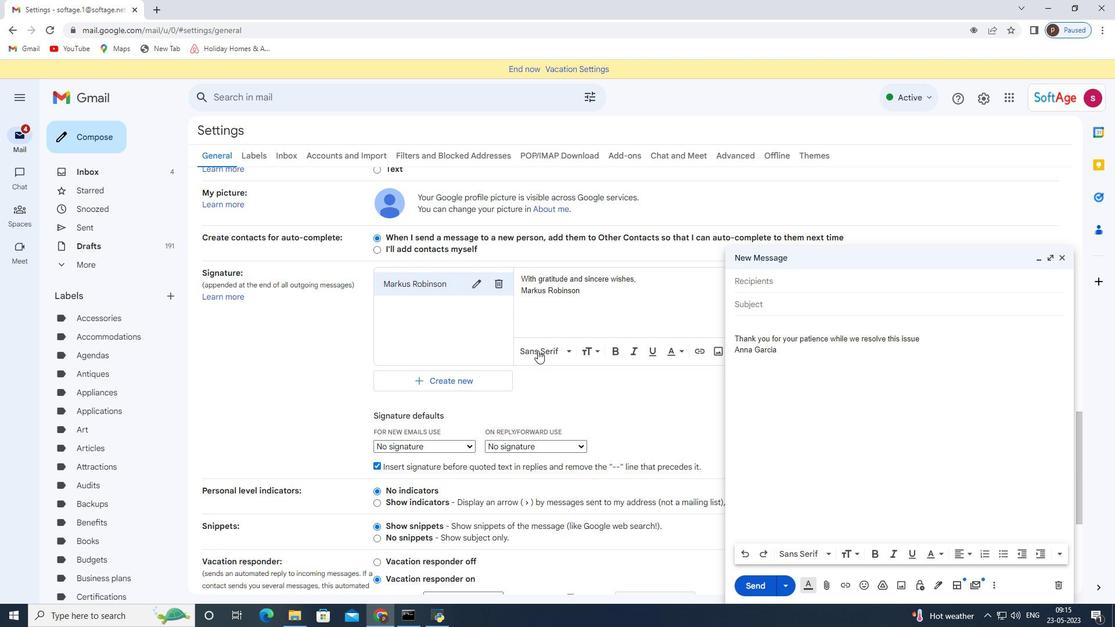 
Action: Mouse moved to (459, 331)
Screenshot: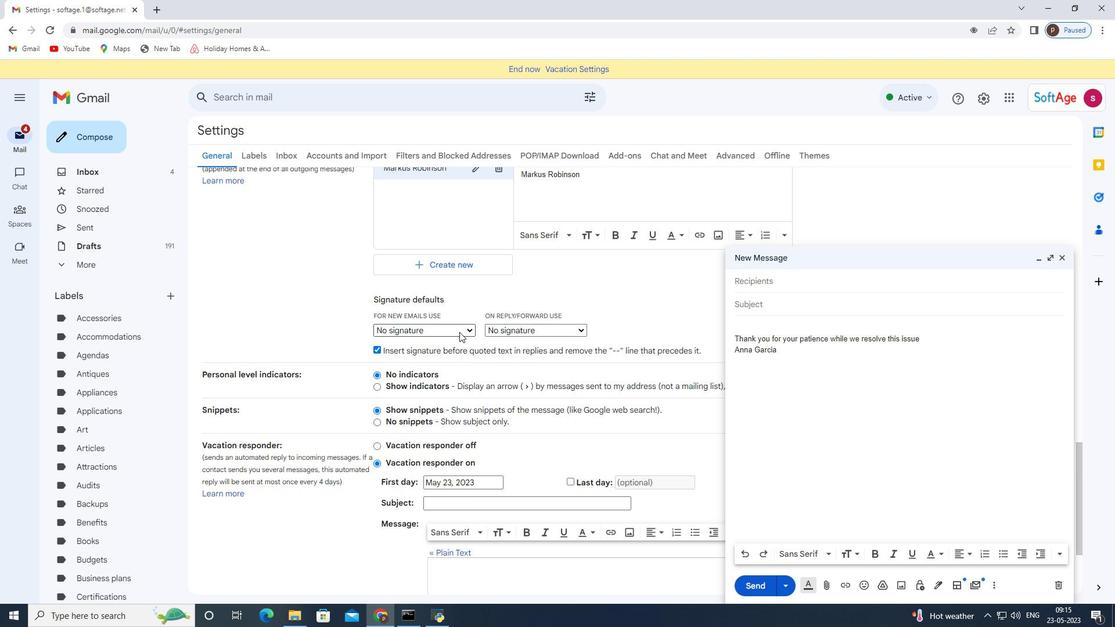 
Action: Mouse pressed left at (459, 331)
Screenshot: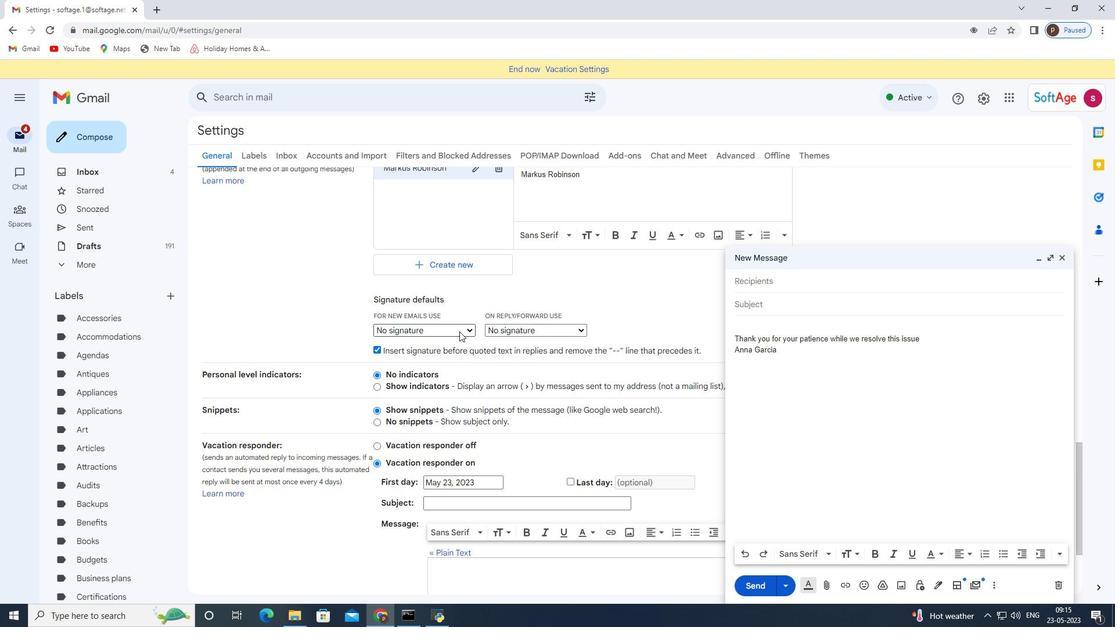 
Action: Mouse moved to (457, 351)
Screenshot: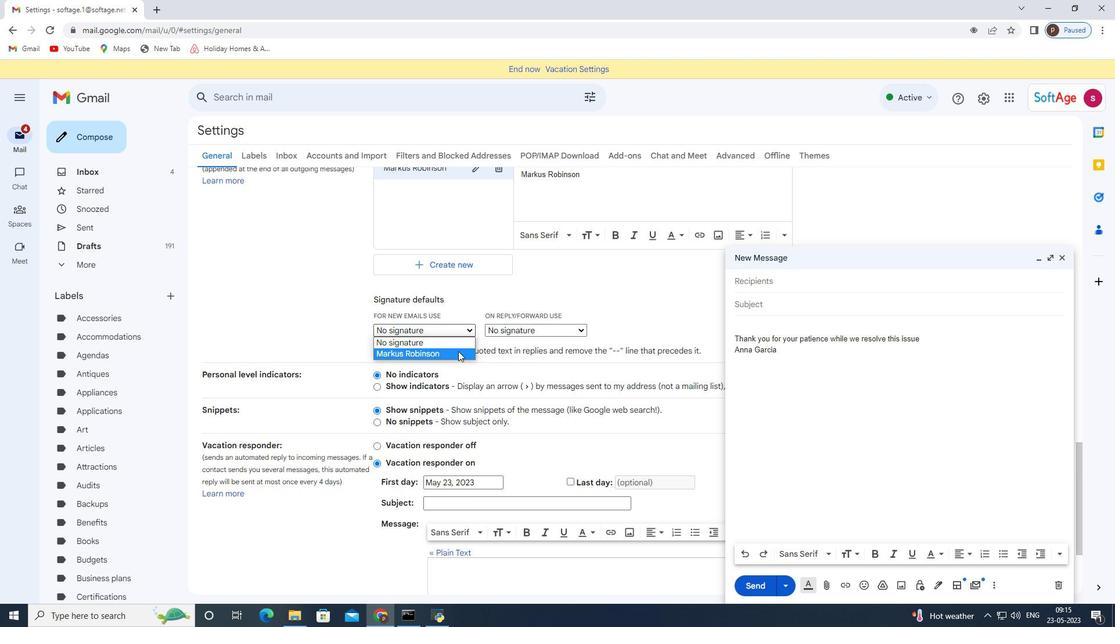 
Action: Mouse pressed left at (457, 351)
Screenshot: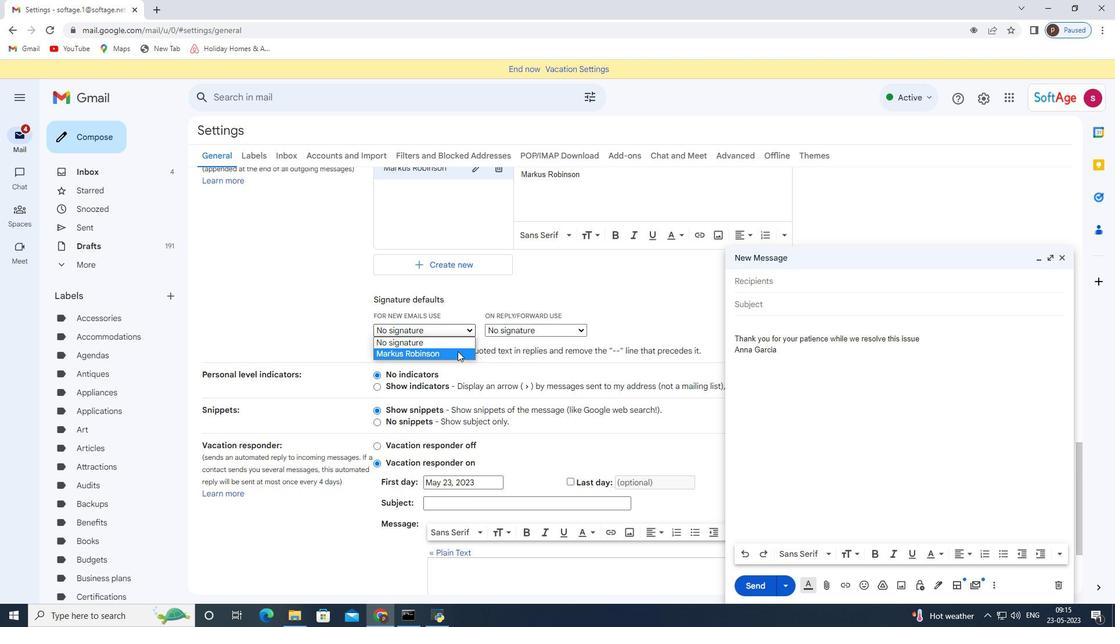 
Action: Mouse moved to (515, 329)
Screenshot: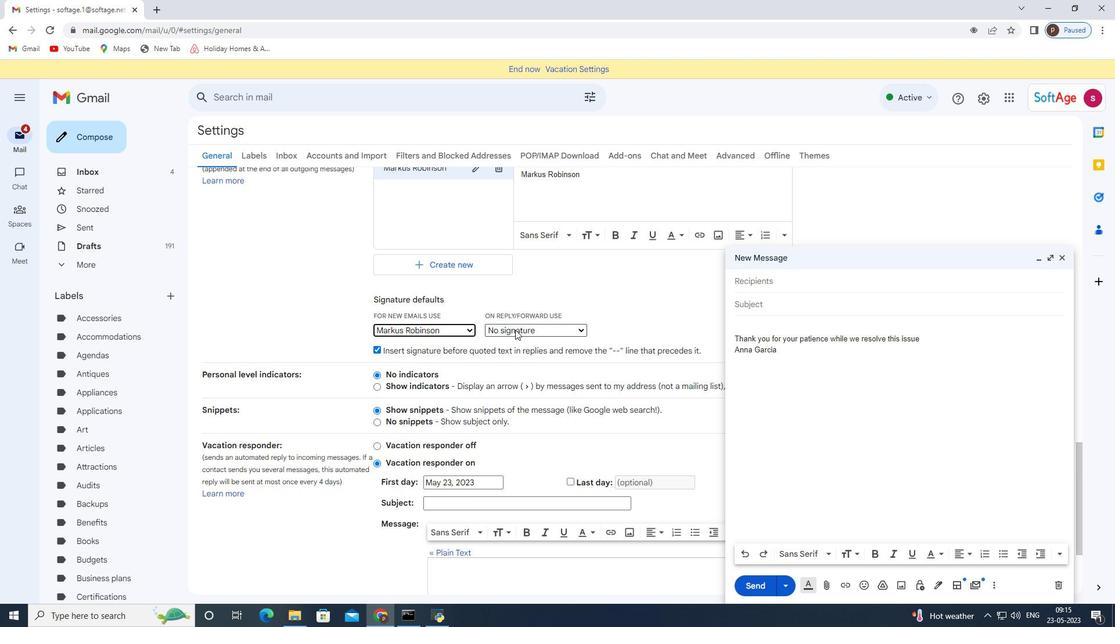 
Action: Mouse pressed left at (515, 329)
Screenshot: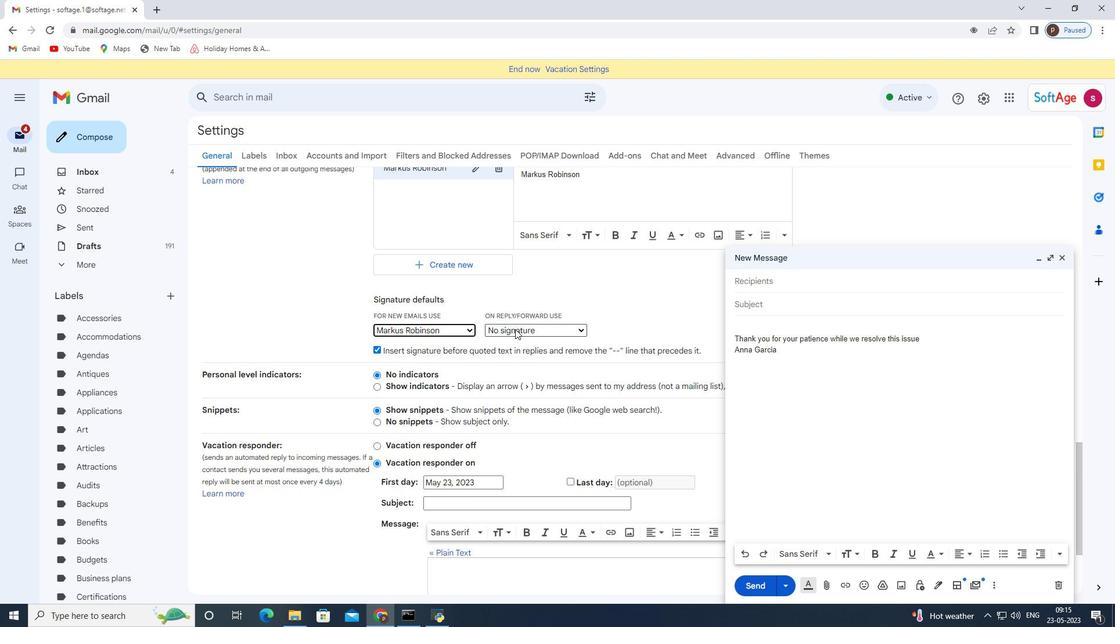 
Action: Mouse moved to (509, 349)
Screenshot: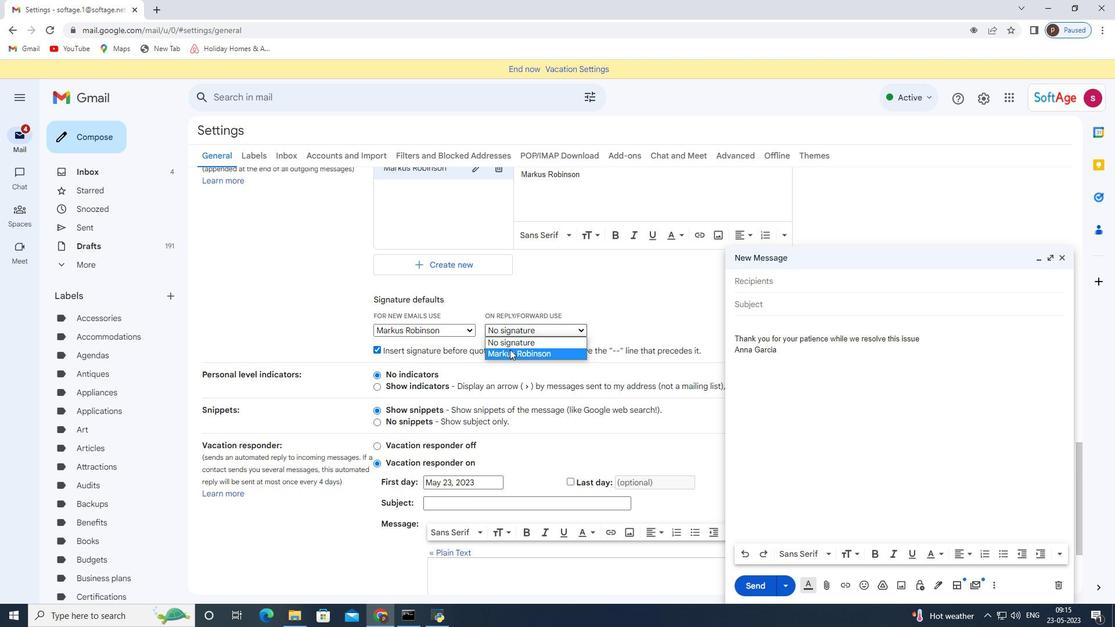 
Action: Mouse pressed left at (509, 349)
Screenshot: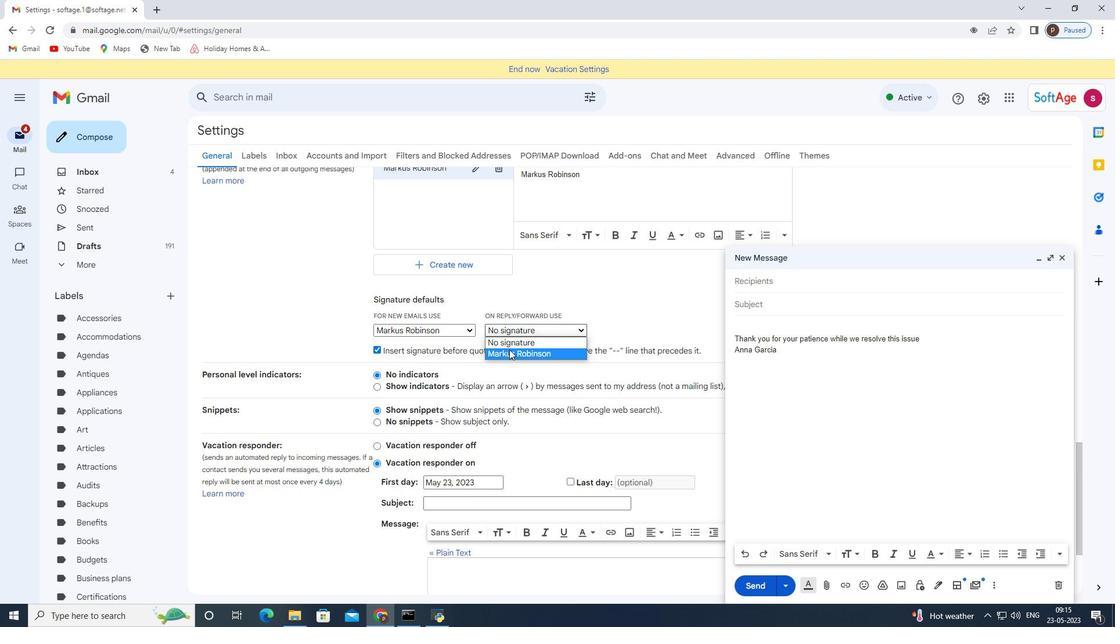 
Action: Mouse scrolled (509, 349) with delta (0, 0)
Screenshot: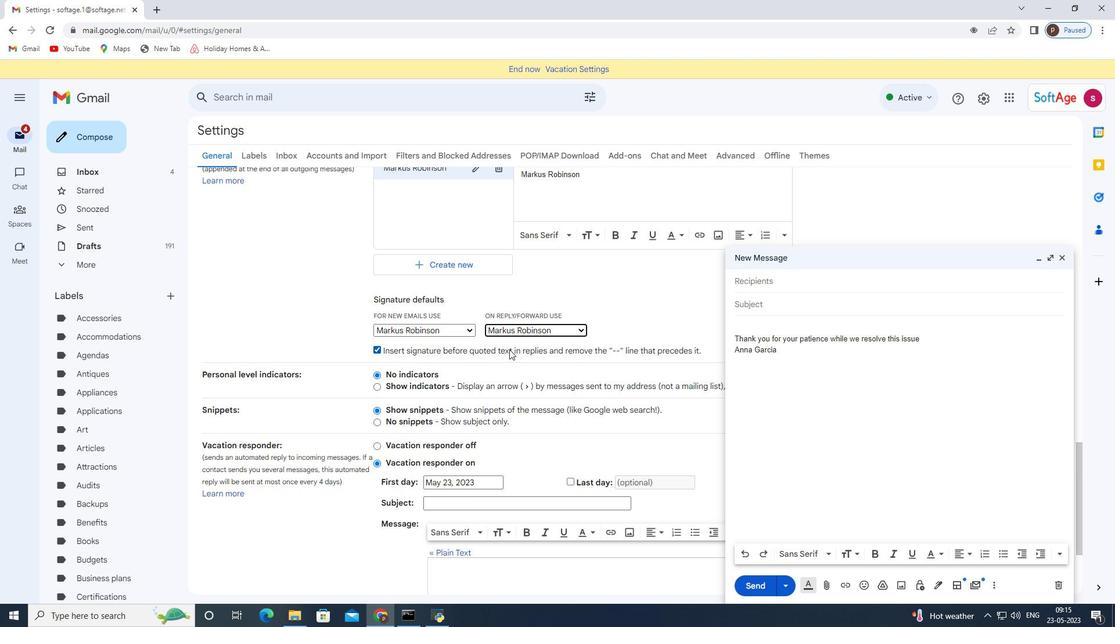 
Action: Mouse moved to (509, 350)
Screenshot: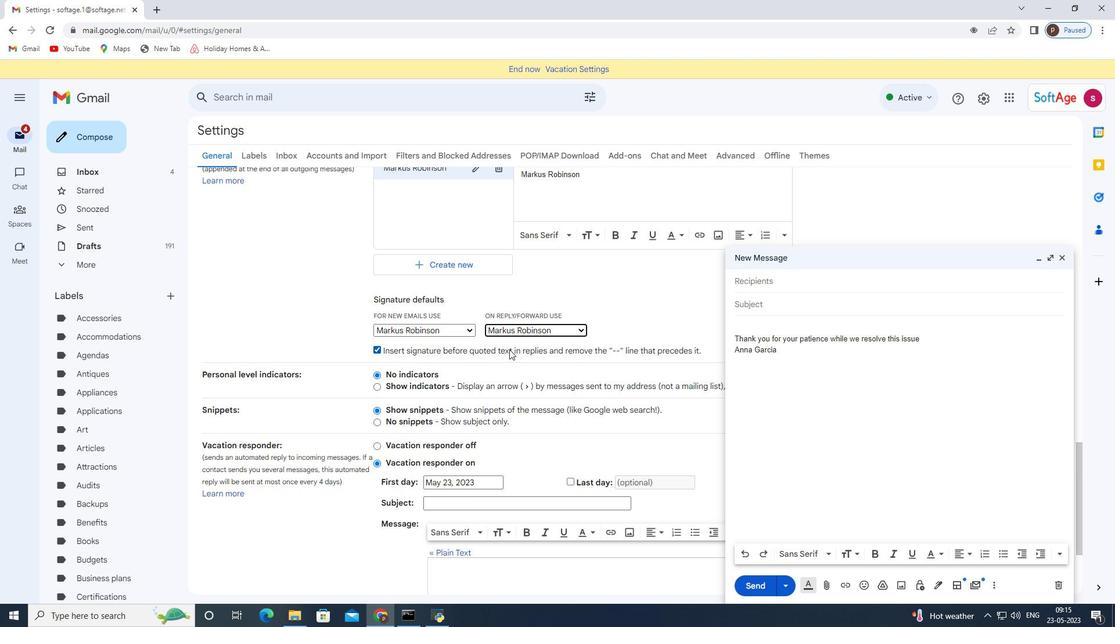 
Action: Mouse scrolled (509, 349) with delta (0, 0)
Screenshot: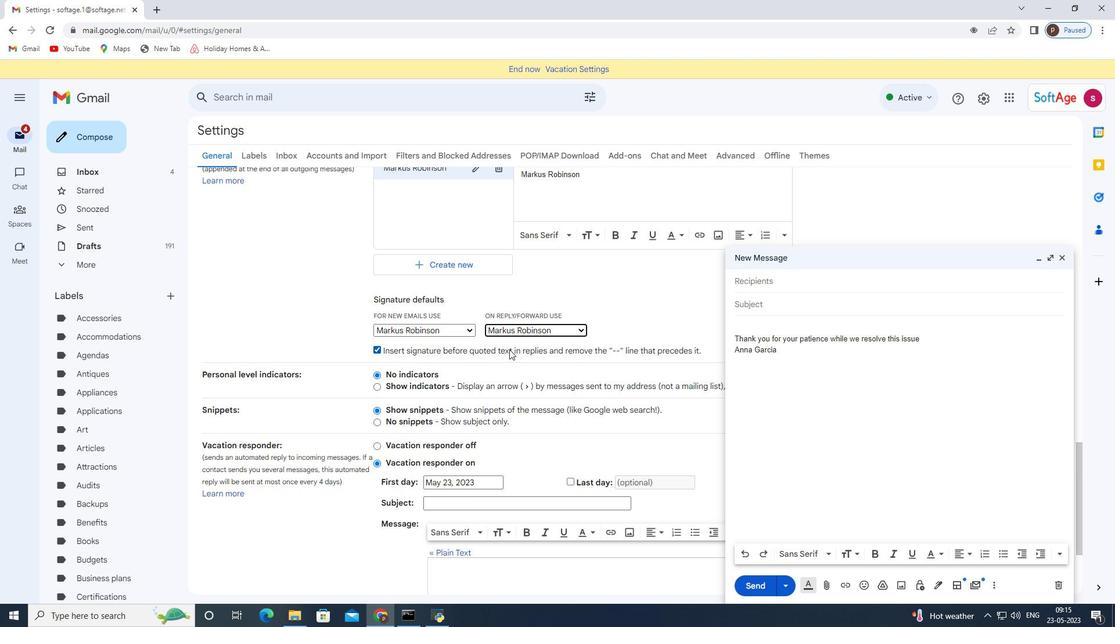 
Action: Mouse moved to (508, 350)
Screenshot: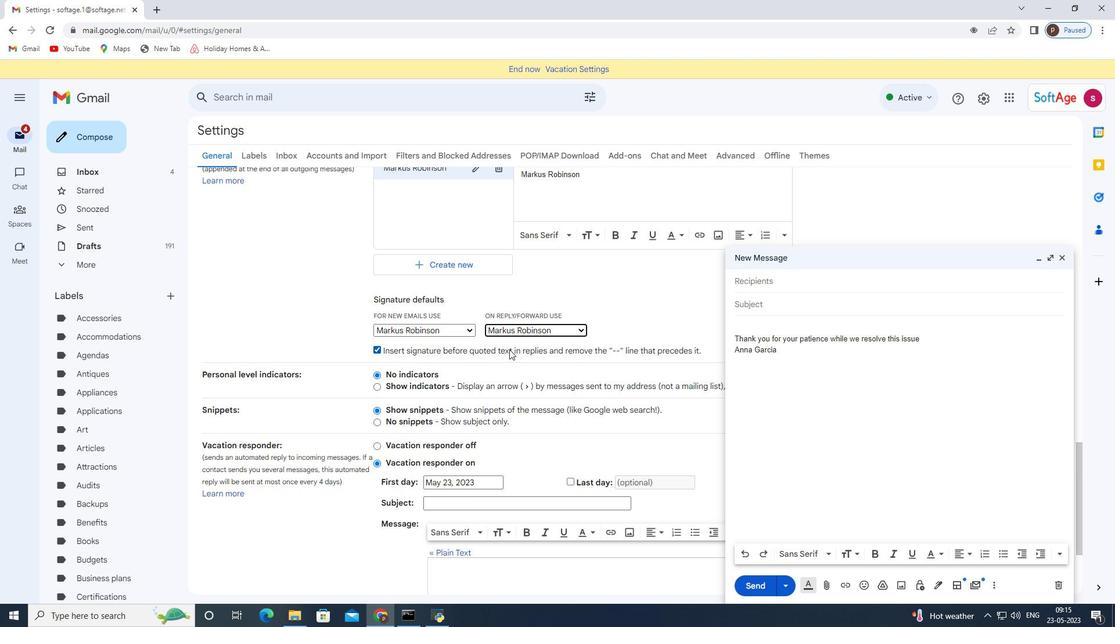 
Action: Mouse scrolled (508, 350) with delta (0, 0)
Screenshot: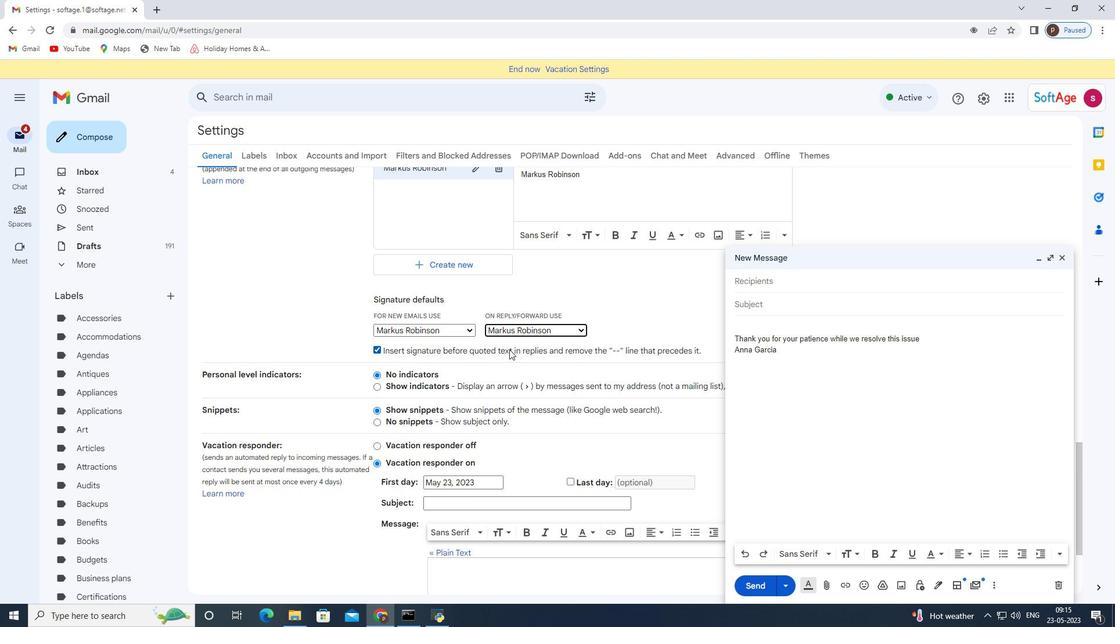 
Action: Mouse scrolled (508, 350) with delta (0, 0)
Screenshot: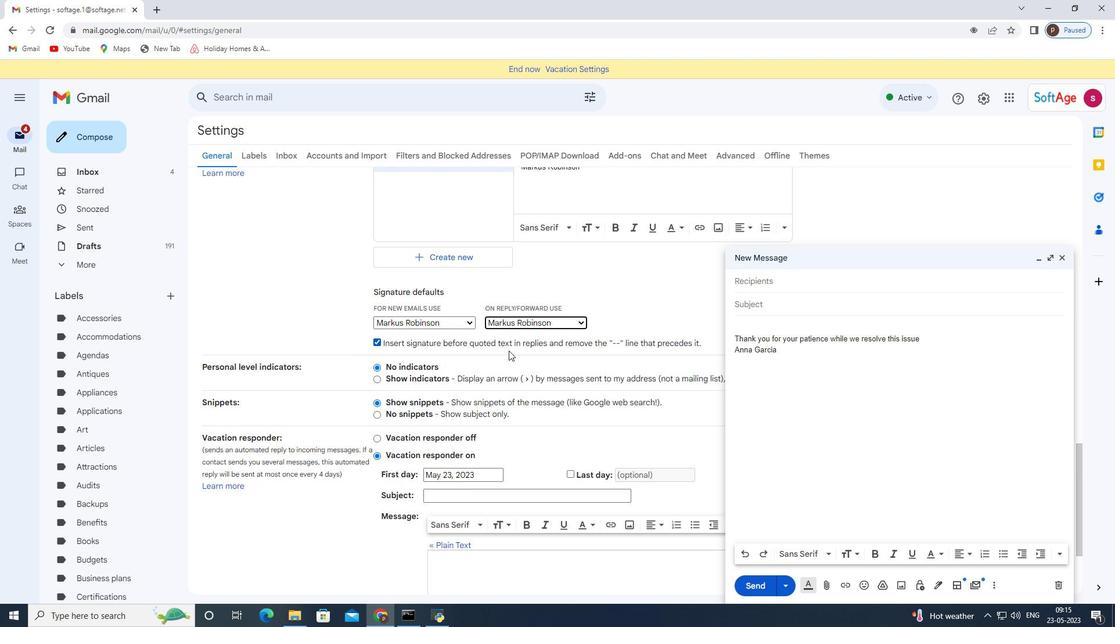 
Action: Mouse scrolled (508, 350) with delta (0, 0)
Screenshot: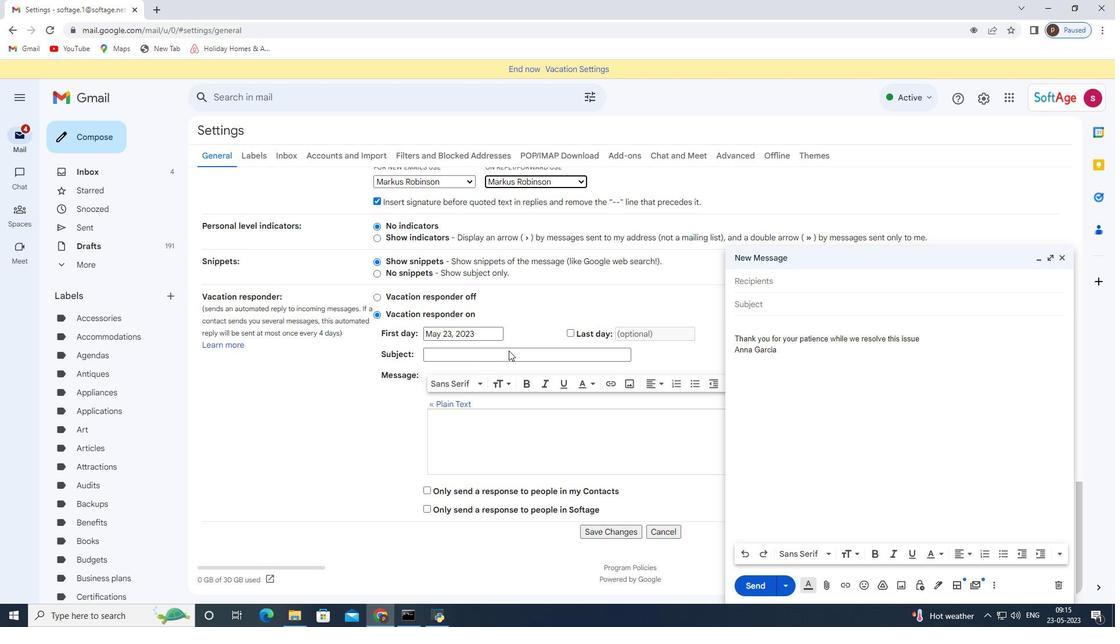 
Action: Mouse scrolled (508, 350) with delta (0, 0)
Screenshot: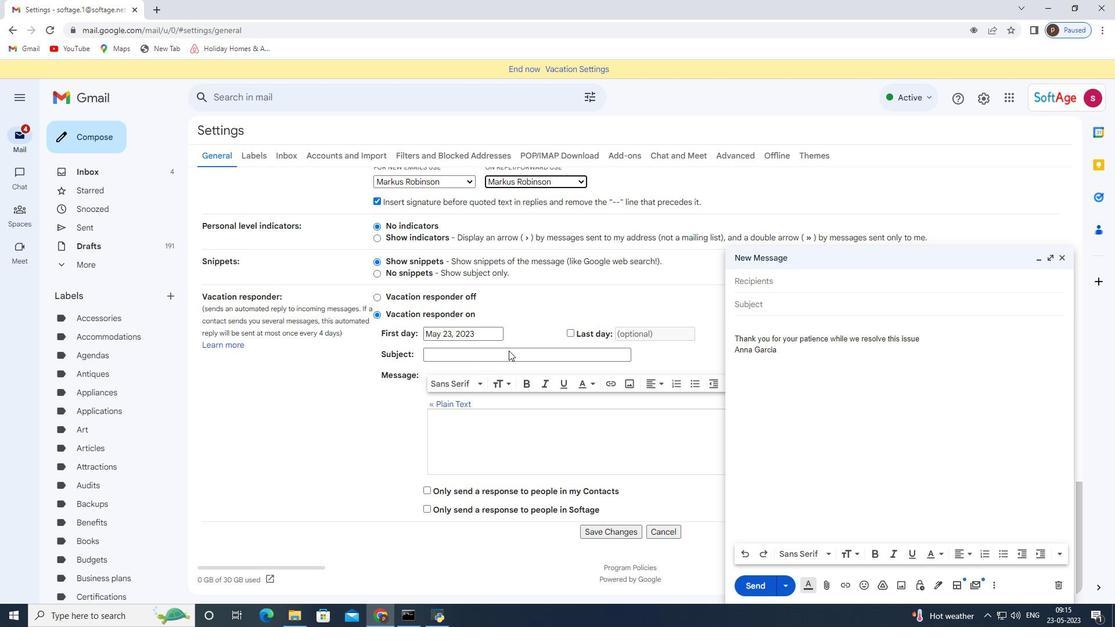 
Action: Mouse scrolled (508, 350) with delta (0, 0)
Screenshot: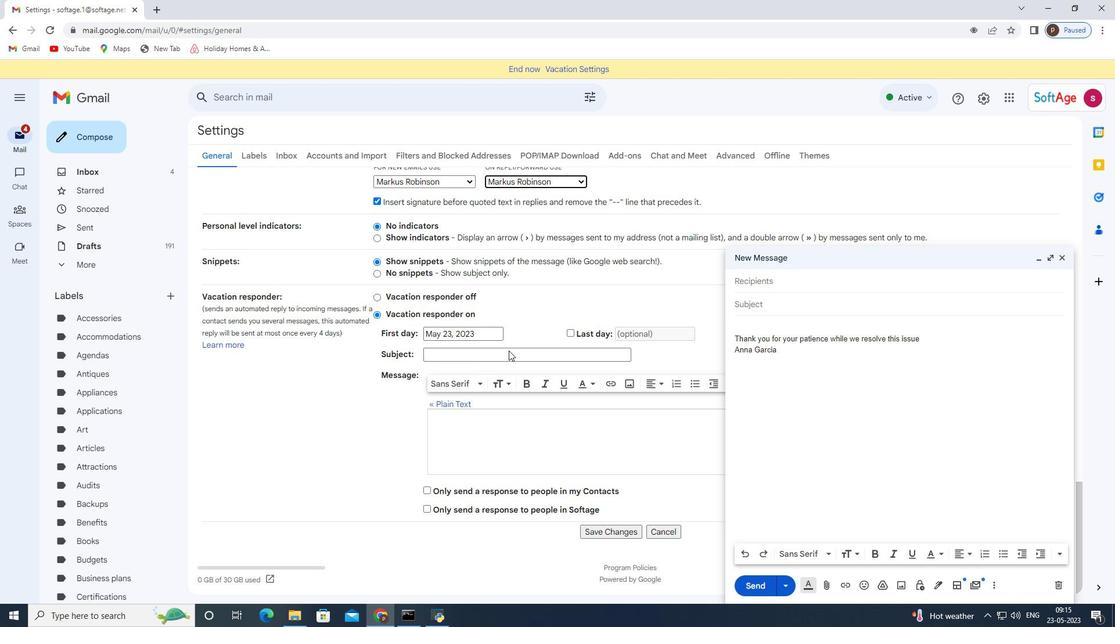 
Action: Mouse scrolled (508, 350) with delta (0, 0)
Screenshot: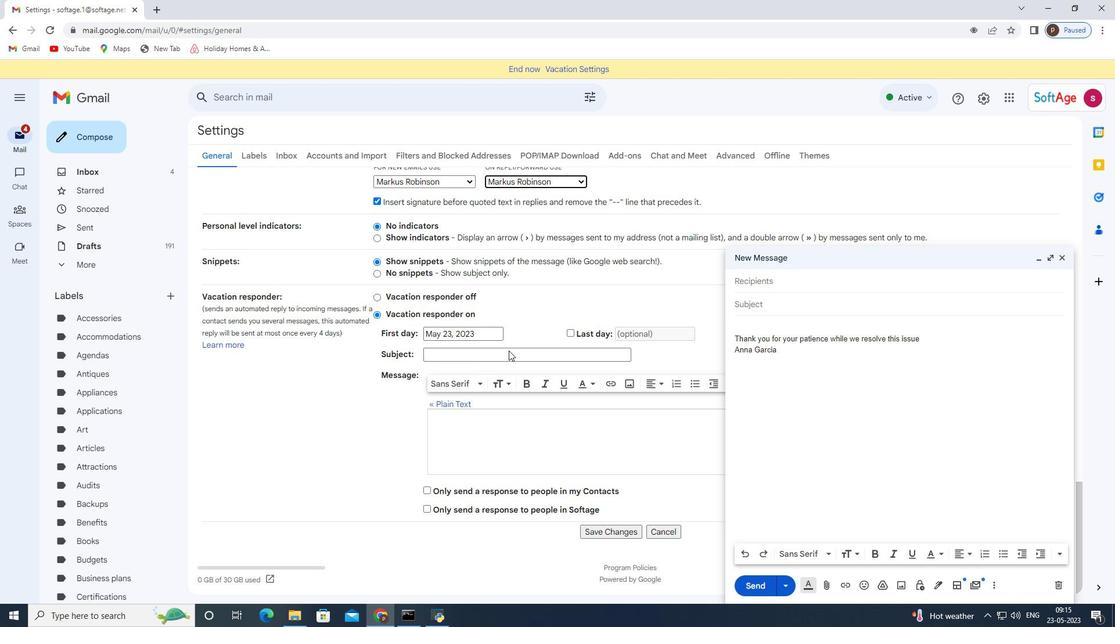 
Action: Mouse moved to (514, 353)
Screenshot: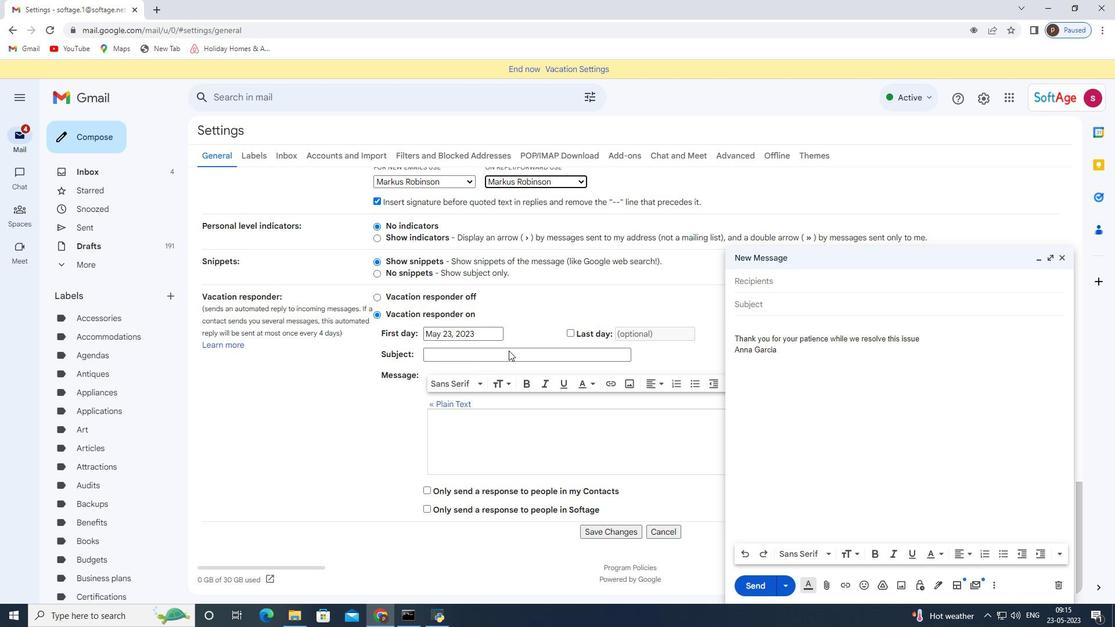
Action: Mouse scrolled (514, 352) with delta (0, 0)
Screenshot: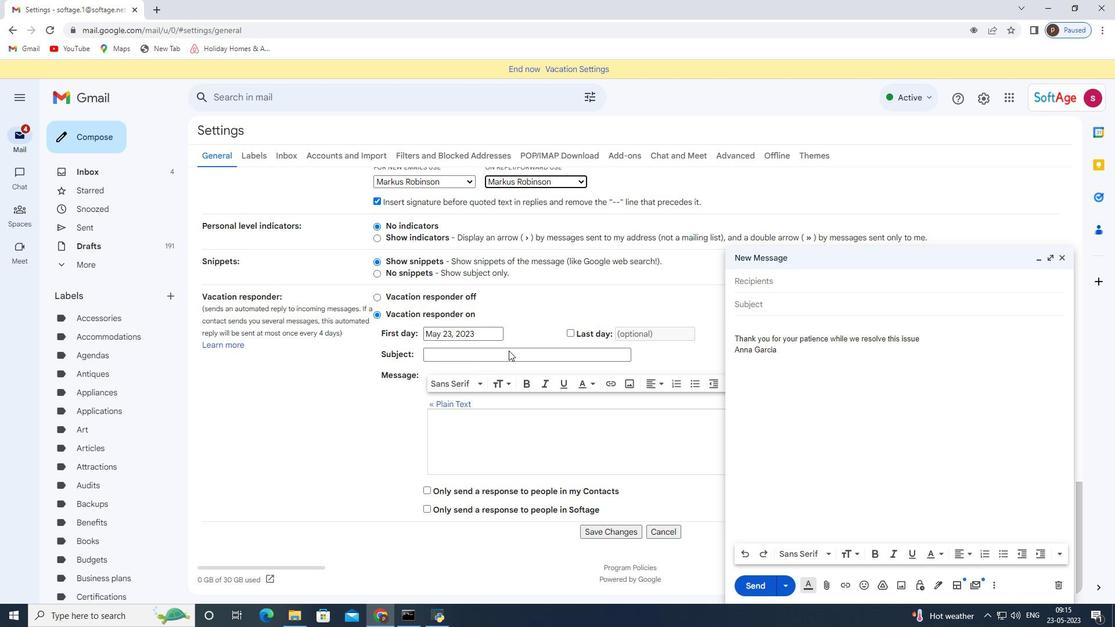 
Action: Mouse moved to (615, 533)
Screenshot: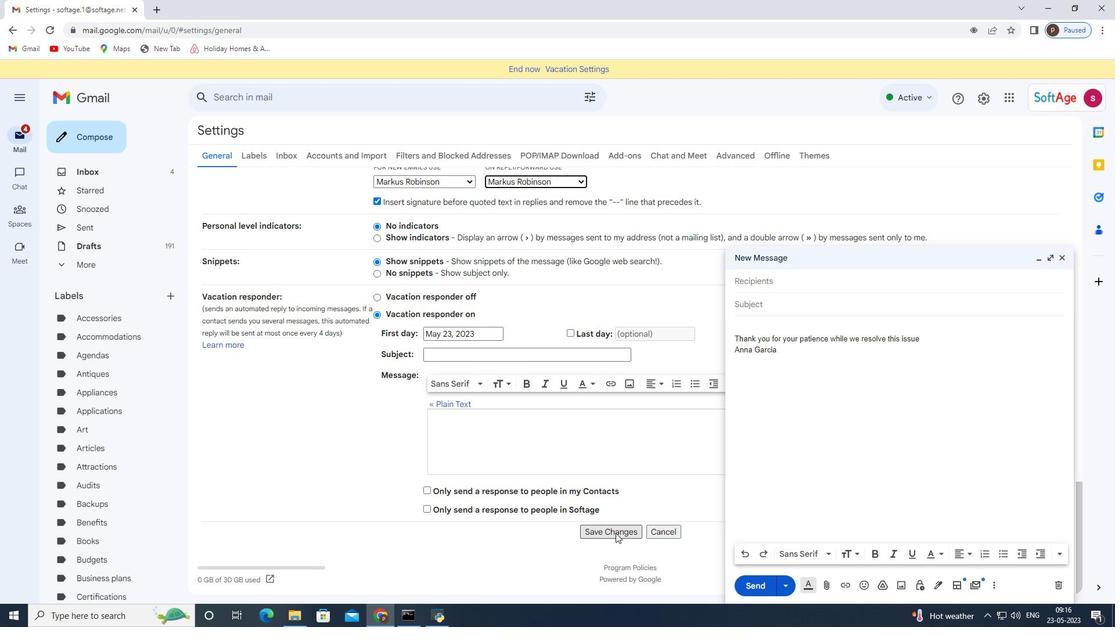 
Action: Mouse pressed left at (615, 533)
Screenshot: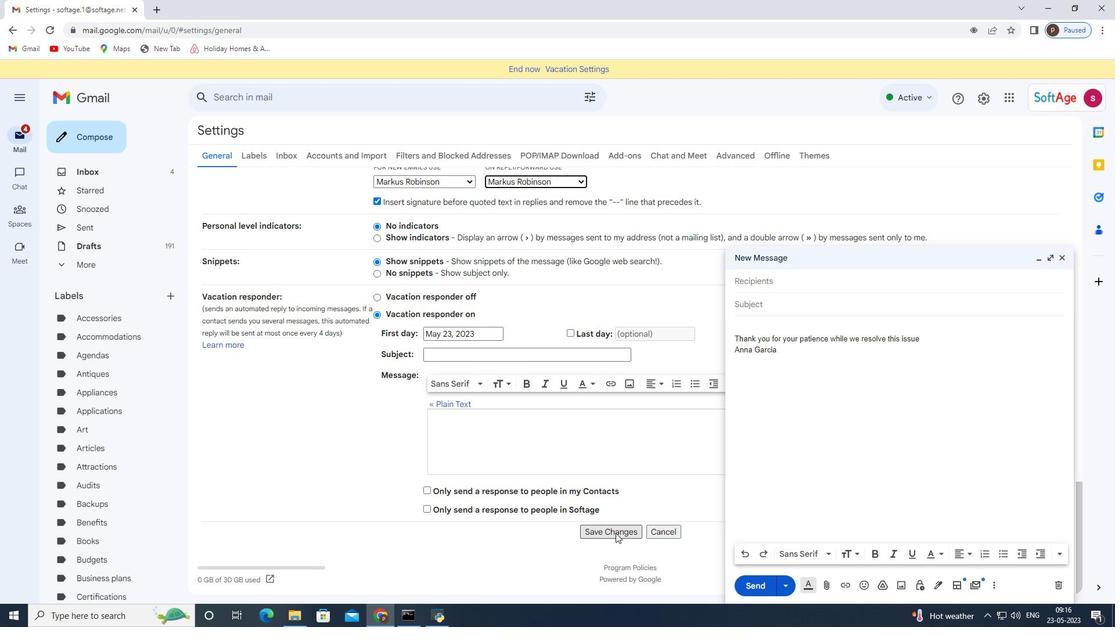
Action: Mouse moved to (1062, 257)
Screenshot: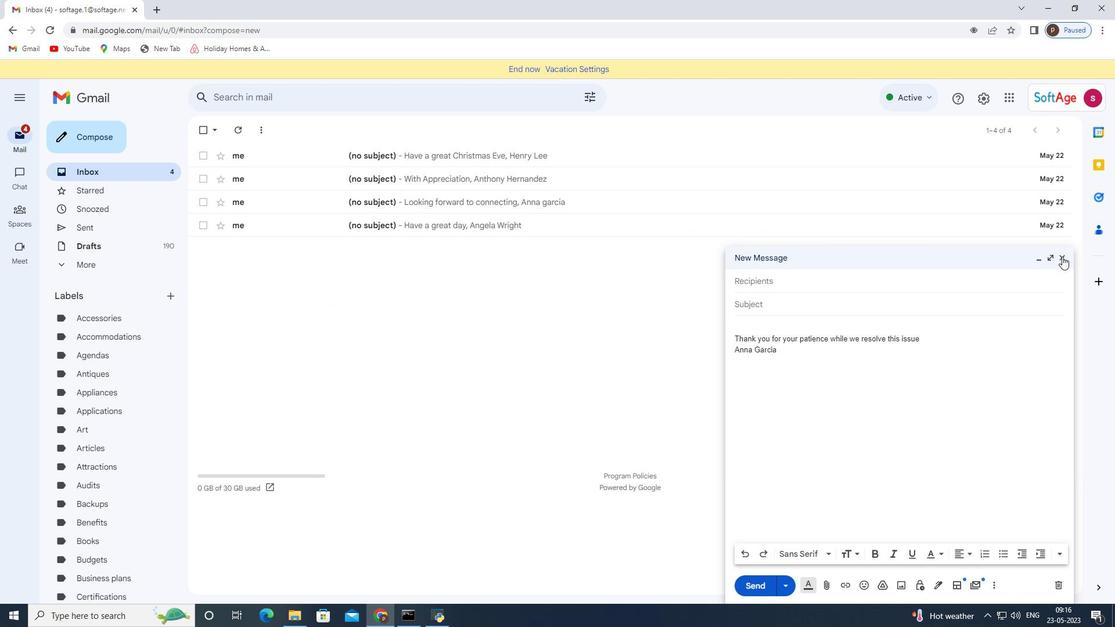 
Action: Mouse pressed left at (1062, 257)
Screenshot: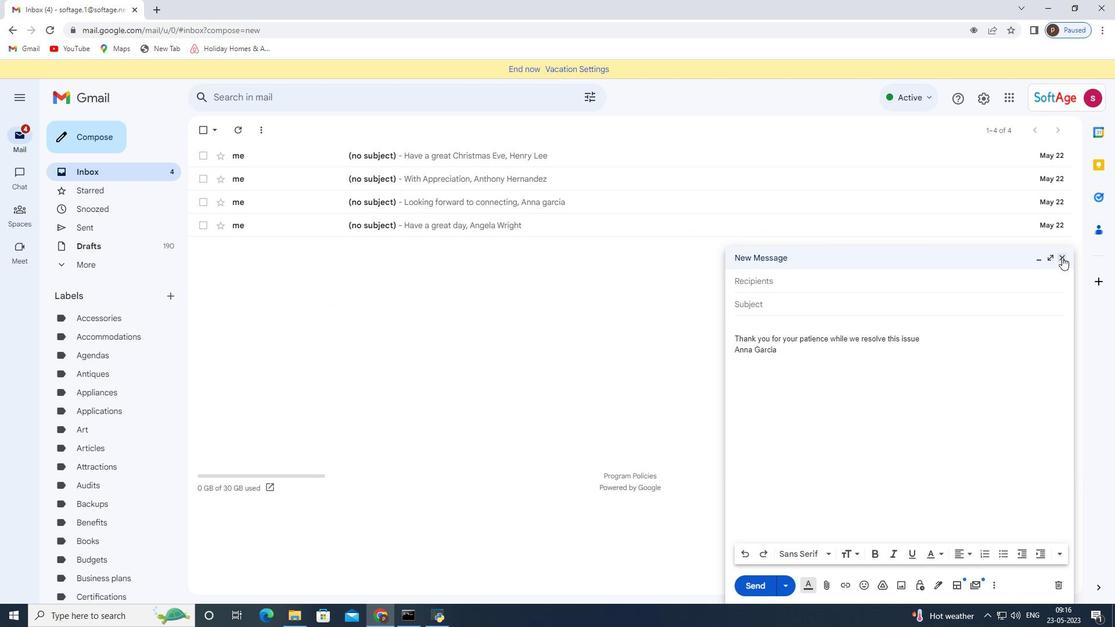 
Action: Mouse moved to (98, 138)
Screenshot: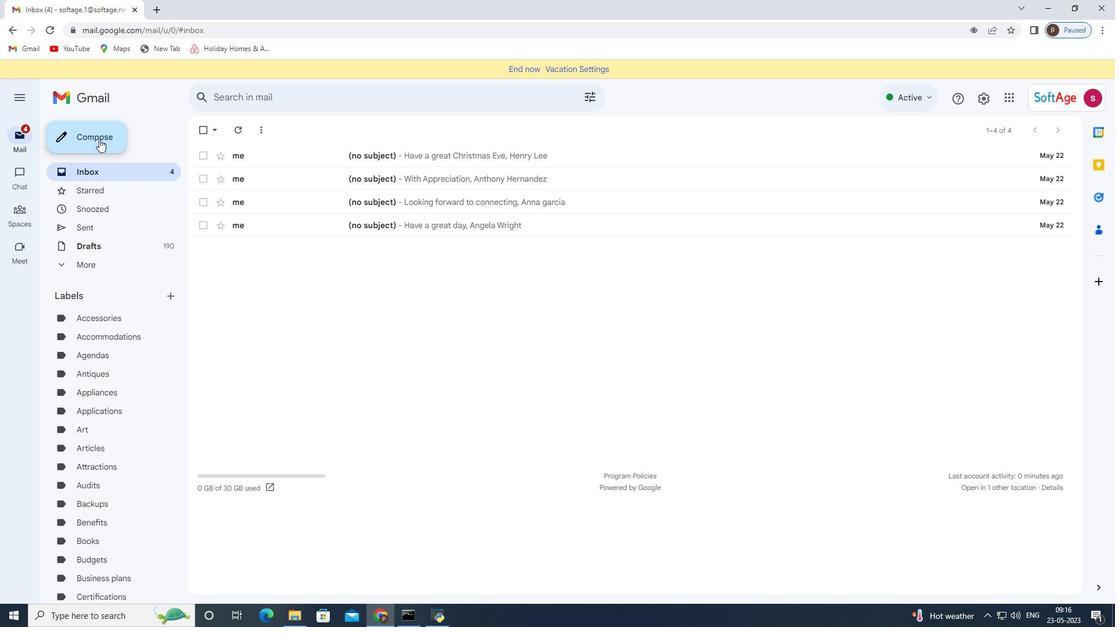 
Action: Mouse pressed left at (98, 138)
Screenshot: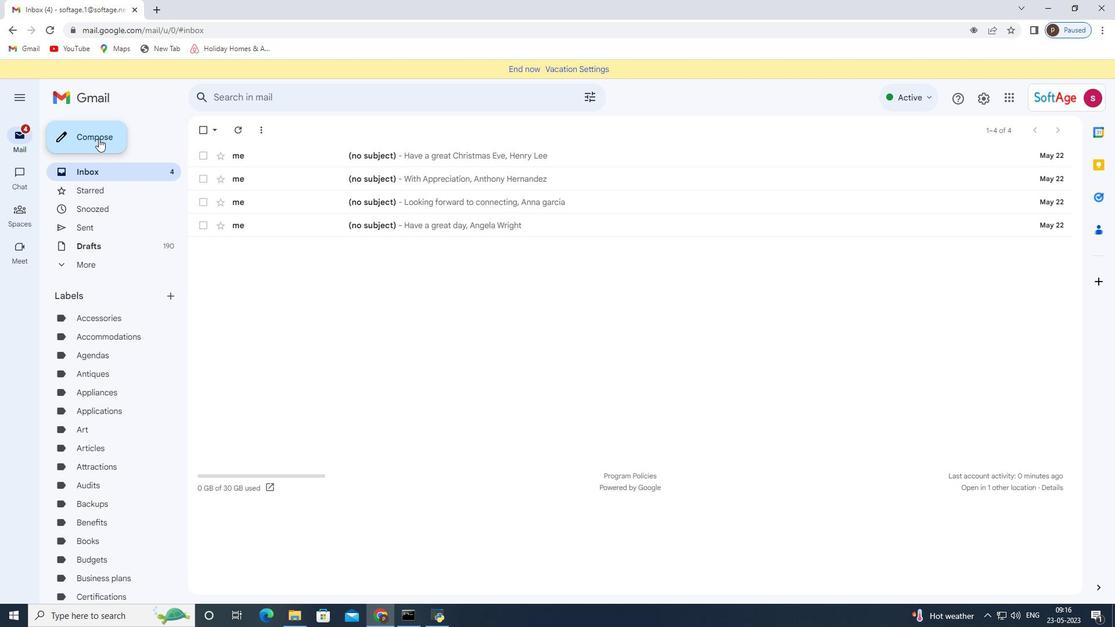 
Action: Mouse moved to (770, 286)
Screenshot: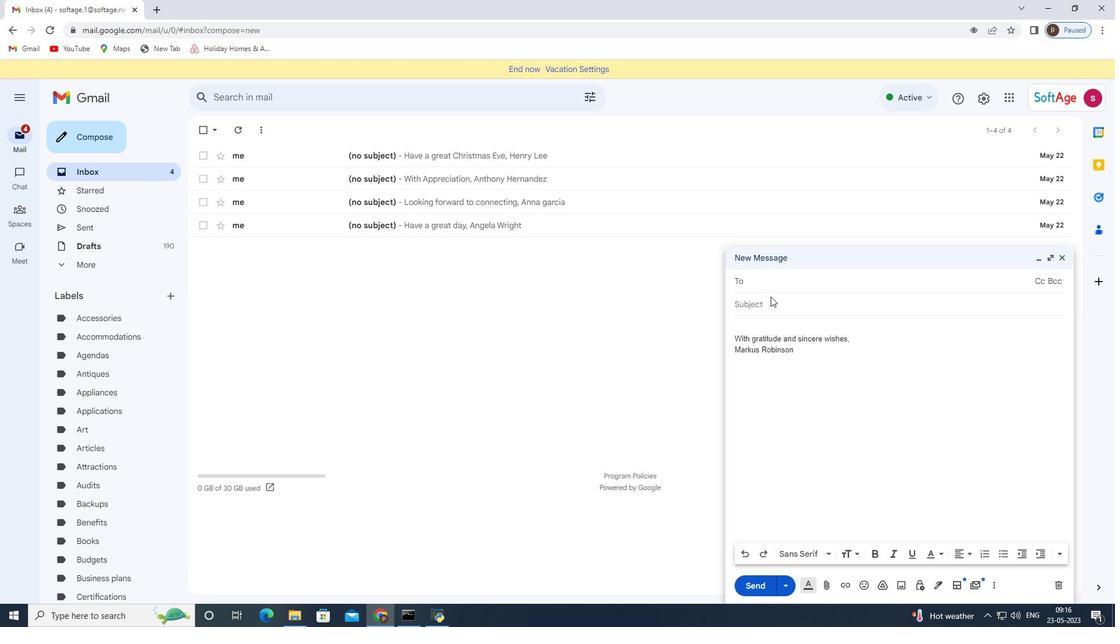 
Action: Key pressed softage.3<Key.shift><Key.shift><Key.shift><Key.shift><Key.shift><Key.shift><Key.shift><Key.shift><Key.shift>@softage.net
Screenshot: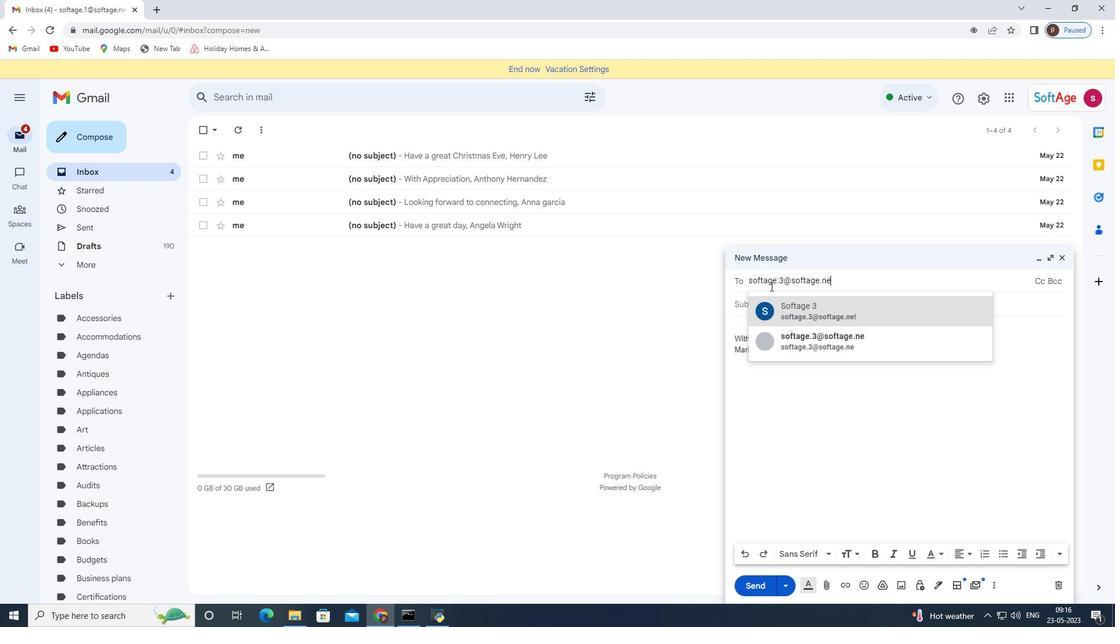 
Action: Mouse moved to (865, 310)
Screenshot: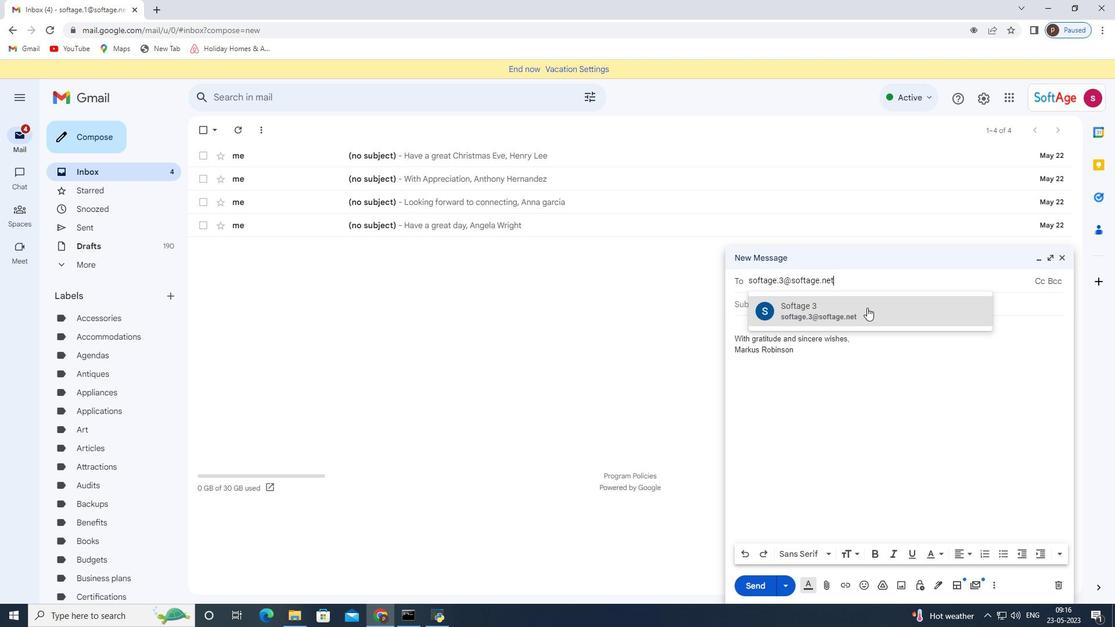
Action: Mouse pressed left at (865, 310)
Screenshot: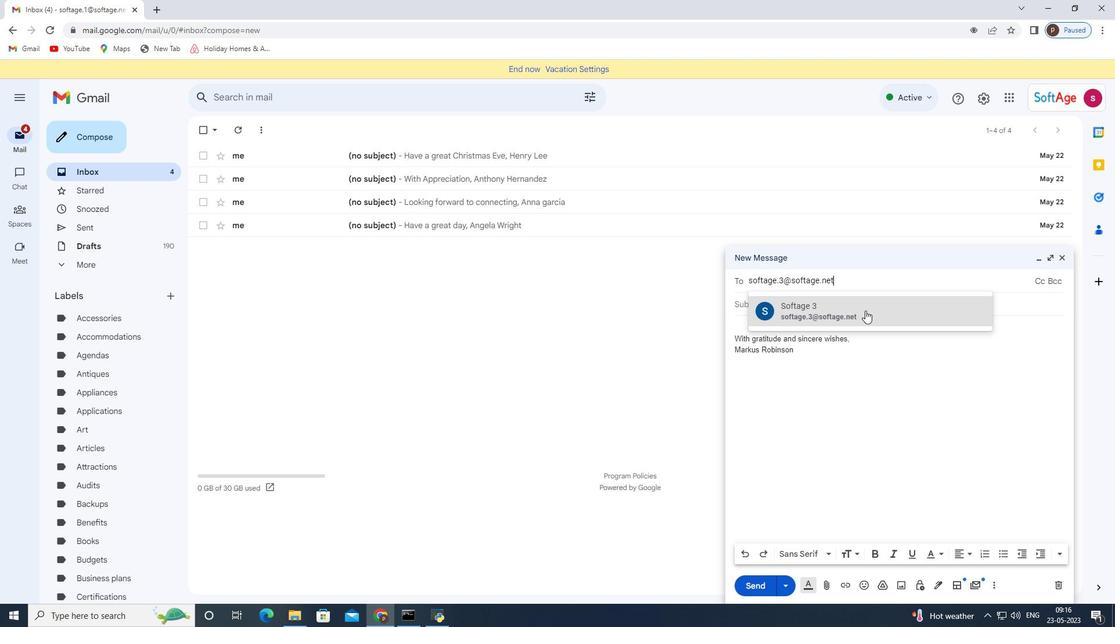 
Action: Mouse moved to (166, 302)
Screenshot: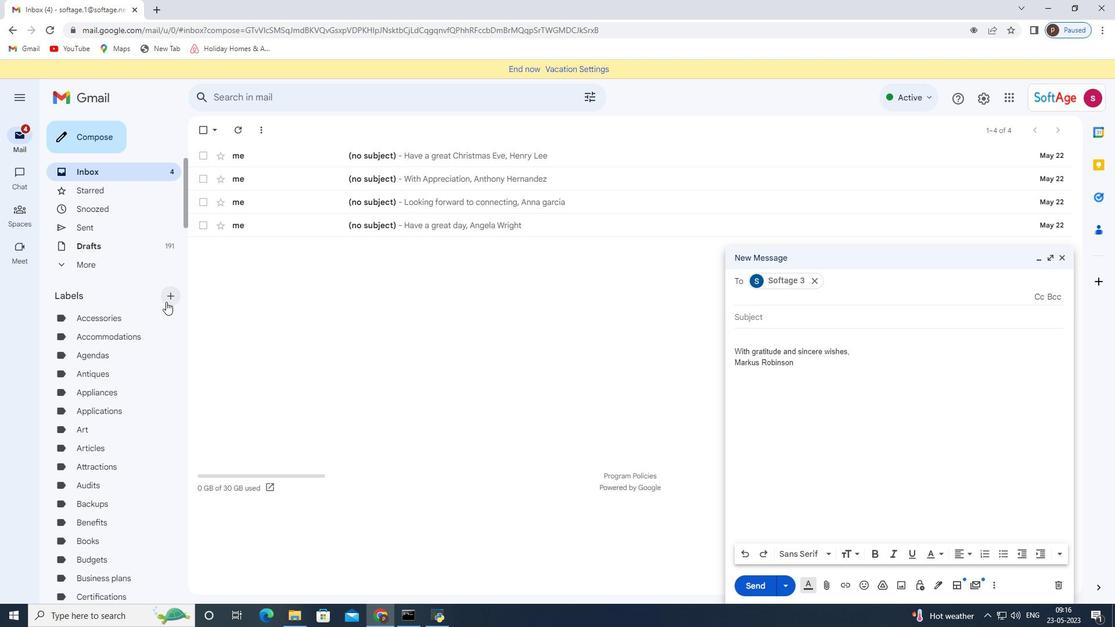 
Action: Mouse pressed left at (166, 302)
Screenshot: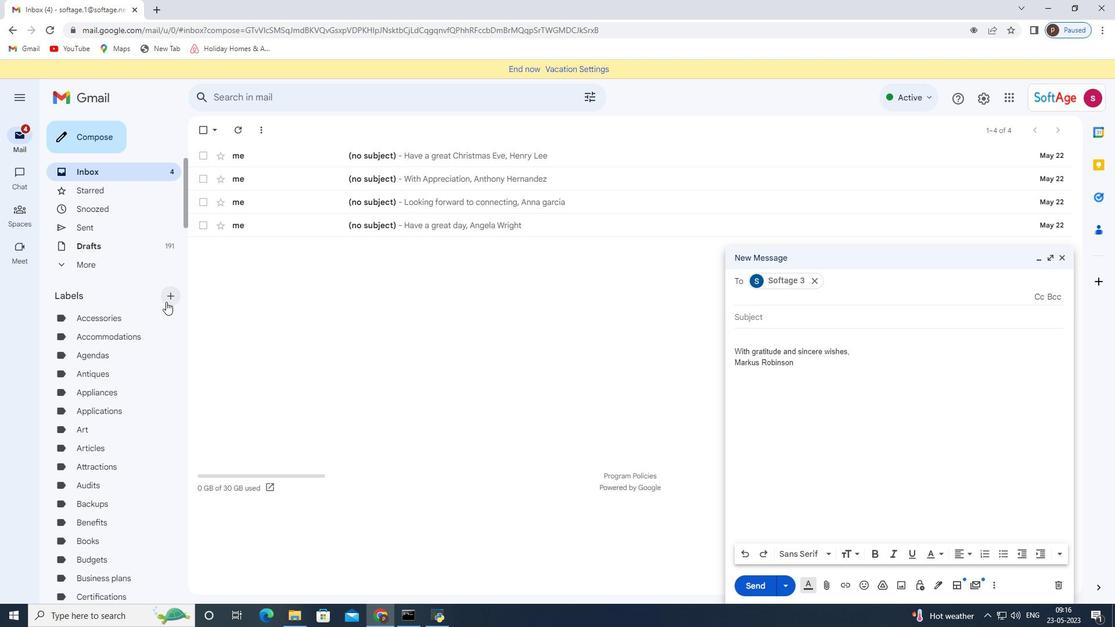 
Action: Mouse moved to (439, 322)
Screenshot: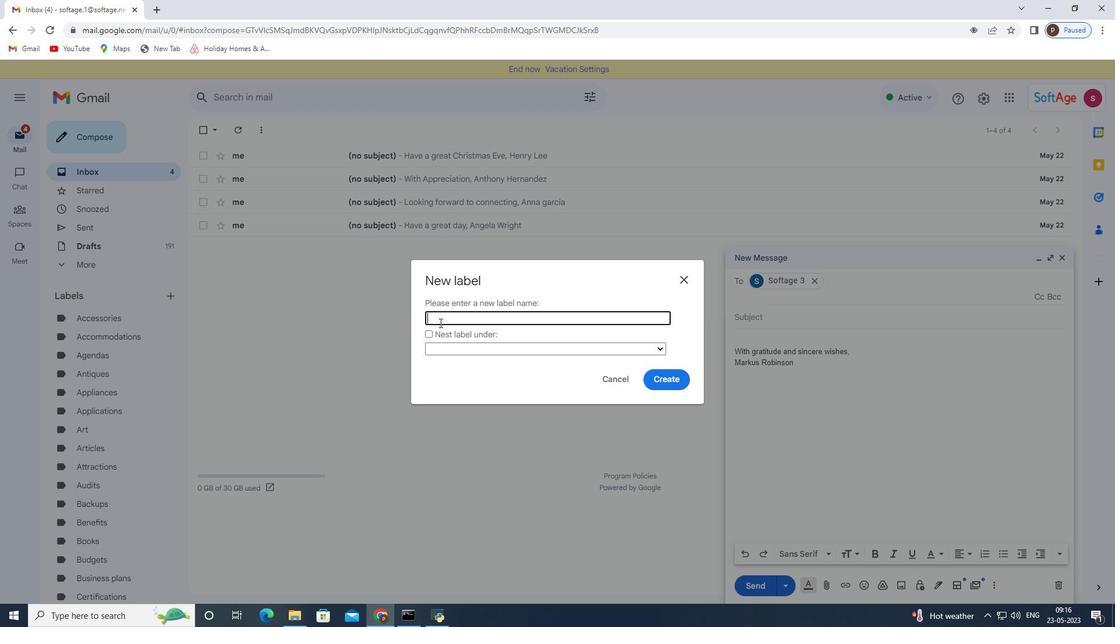 
Action: Mouse pressed left at (439, 322)
Screenshot: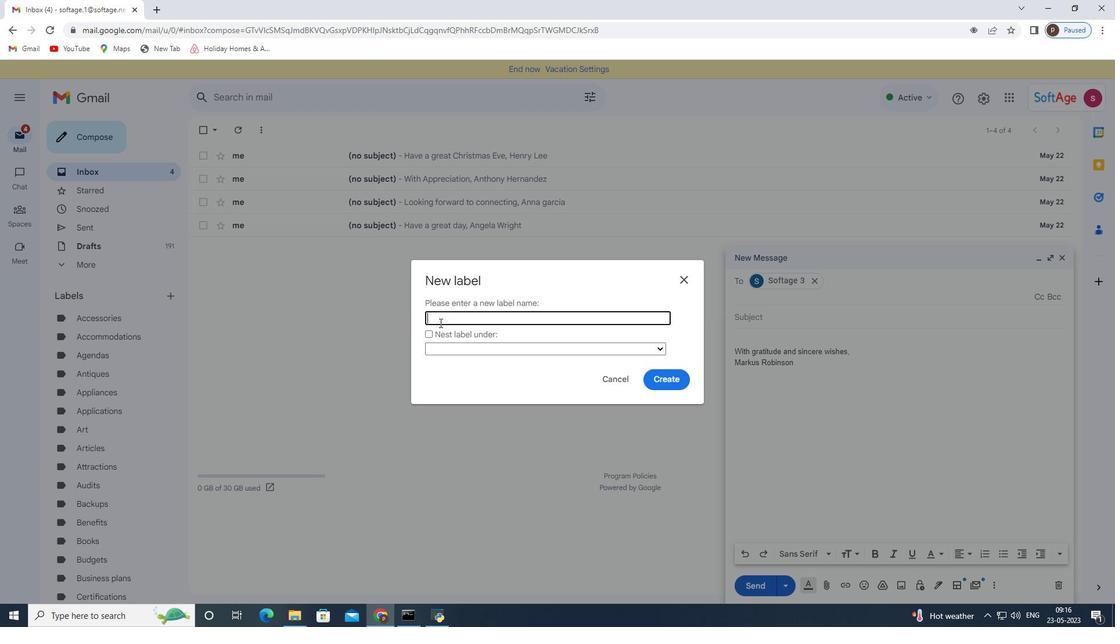 
Action: Key pressed <Key.shift>Trademark<Key.space><Key.shift>Li<Key.backspace><Key.backspace>licenses
Screenshot: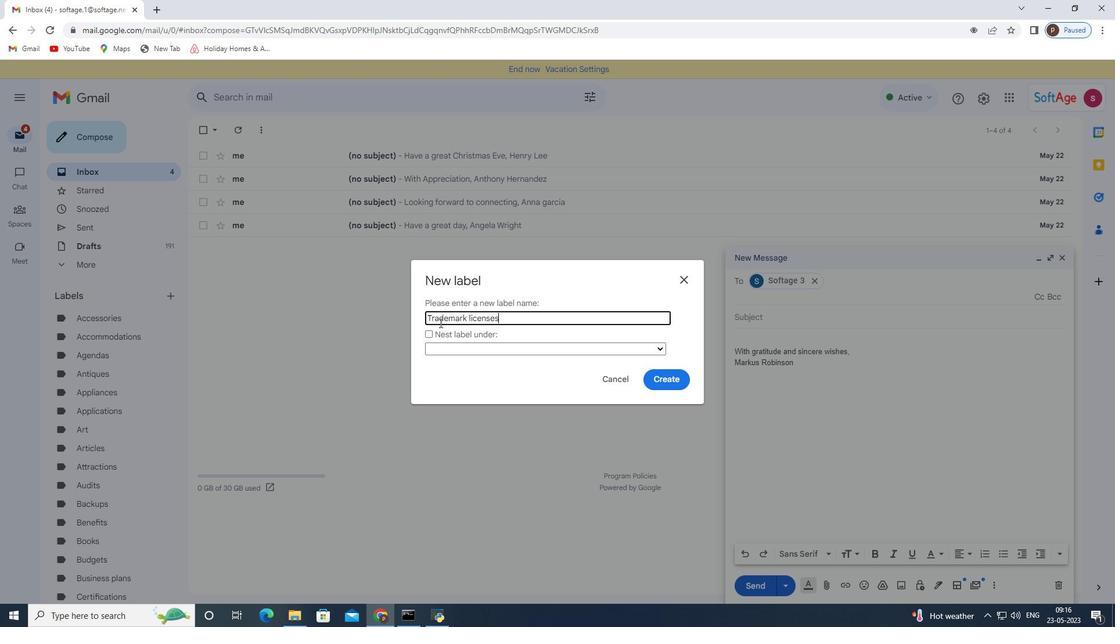 
Action: Mouse moved to (669, 381)
Screenshot: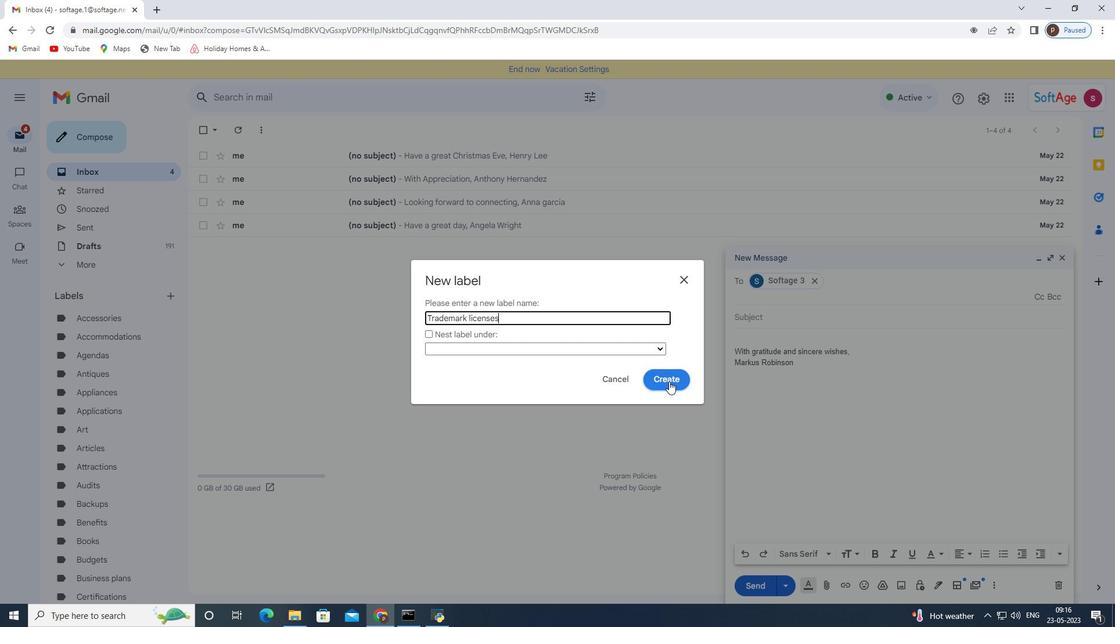 
Action: Mouse pressed left at (669, 381)
Screenshot: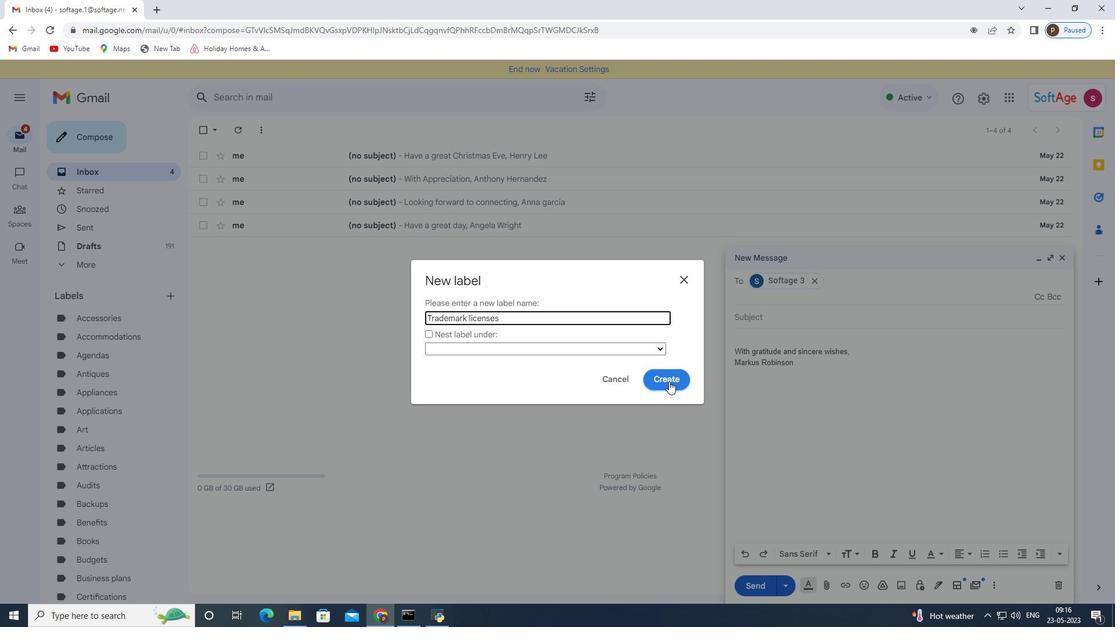 
